 Task: Search one way flight ticket for 2 adults, 2 infants in seat and 1 infant on lap in first from Mcallen: Mcallen Miller International Airport to Gillette: Gillette Campbell County Airport on 5-1-2023. Choice of flights is American. Number of bags: 1 checked bag. Price is upto 109000. Outbound departure time preference is 21:15.
Action: Mouse moved to (212, 435)
Screenshot: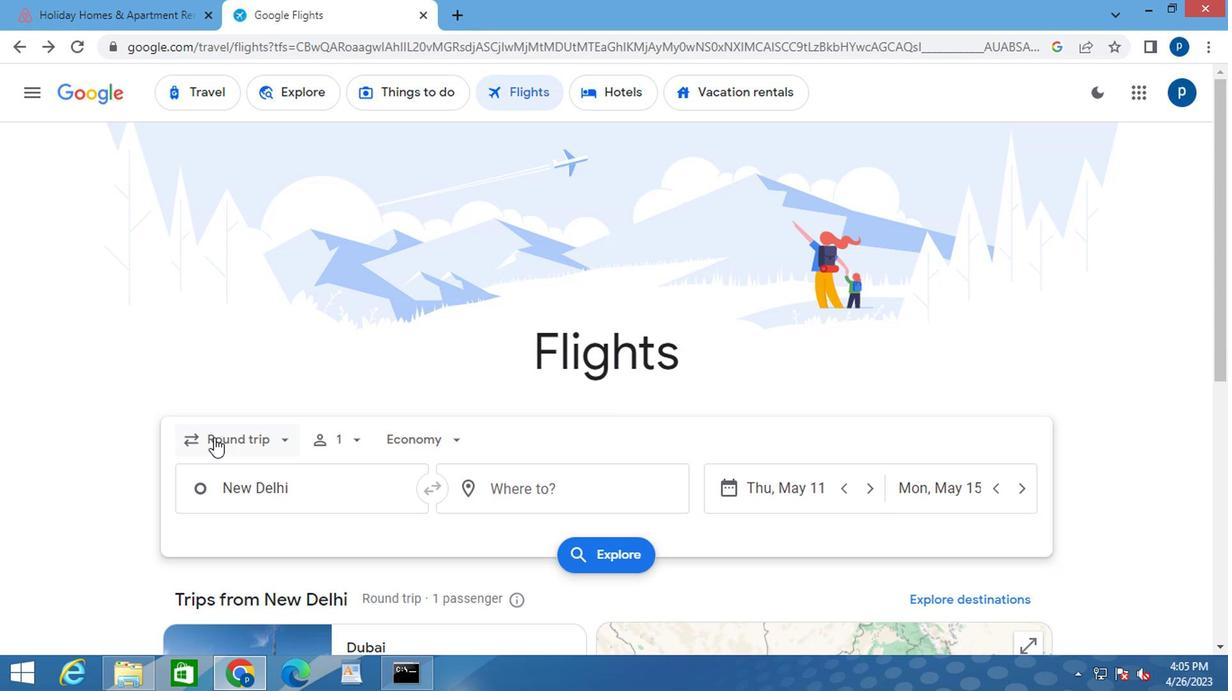 
Action: Mouse pressed left at (212, 435)
Screenshot: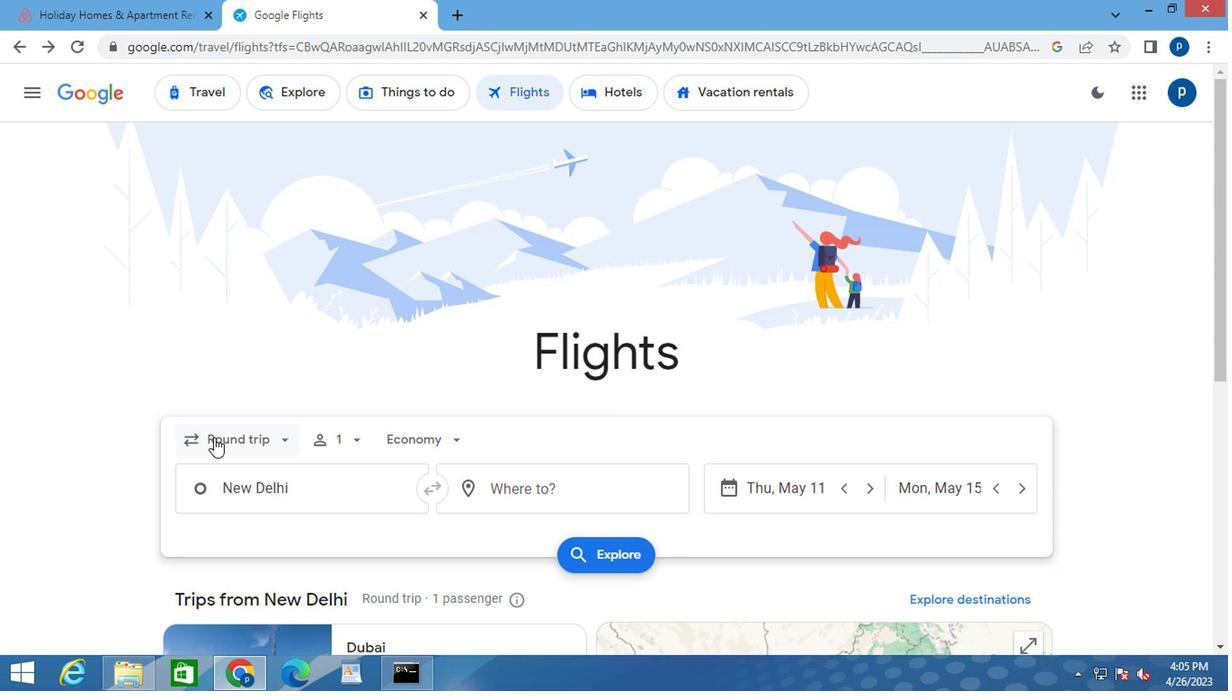 
Action: Mouse moved to (261, 518)
Screenshot: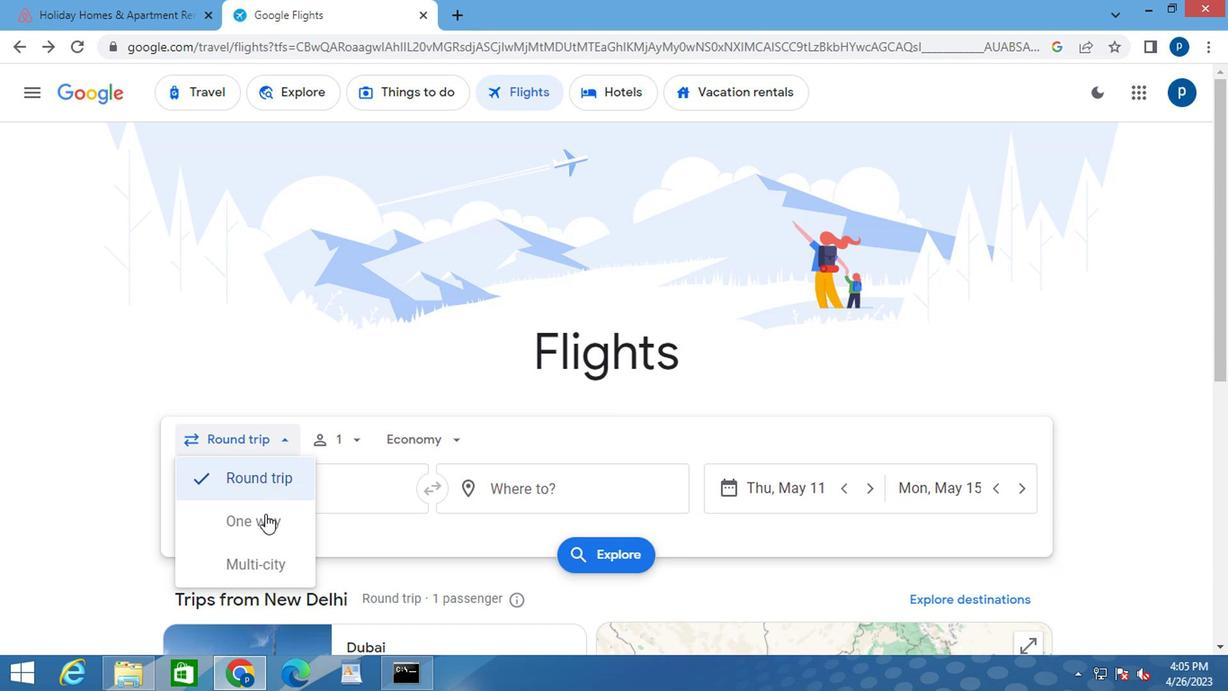
Action: Mouse pressed left at (261, 518)
Screenshot: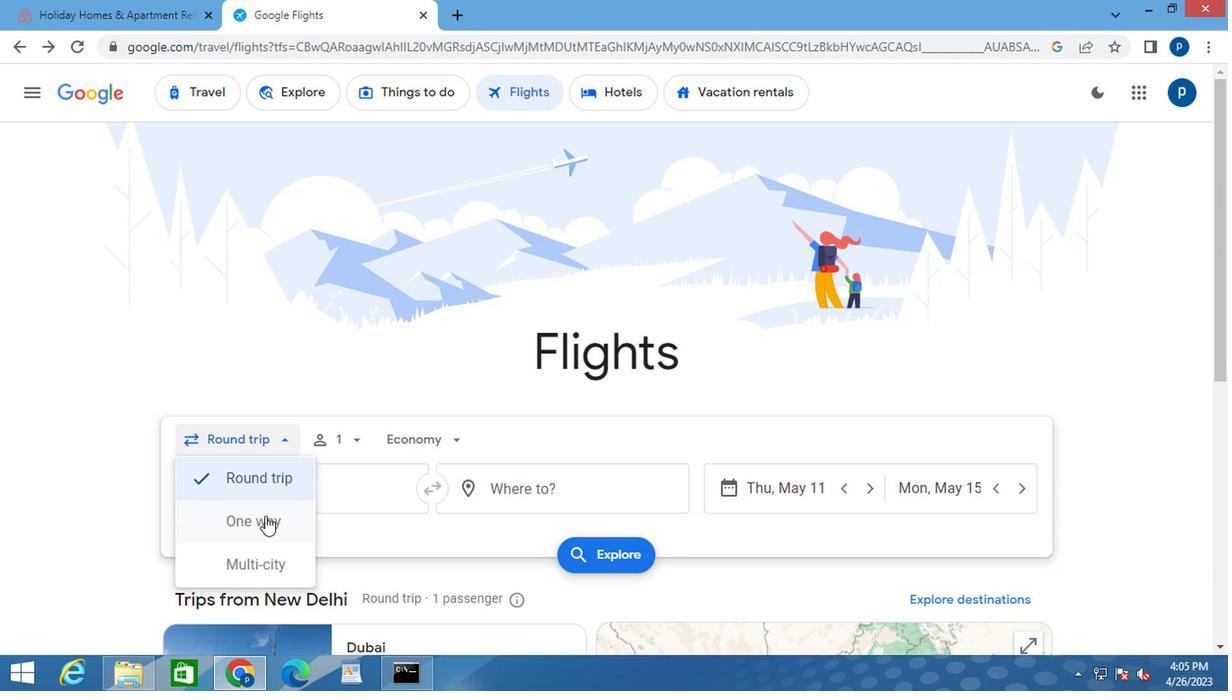 
Action: Mouse moved to (349, 398)
Screenshot: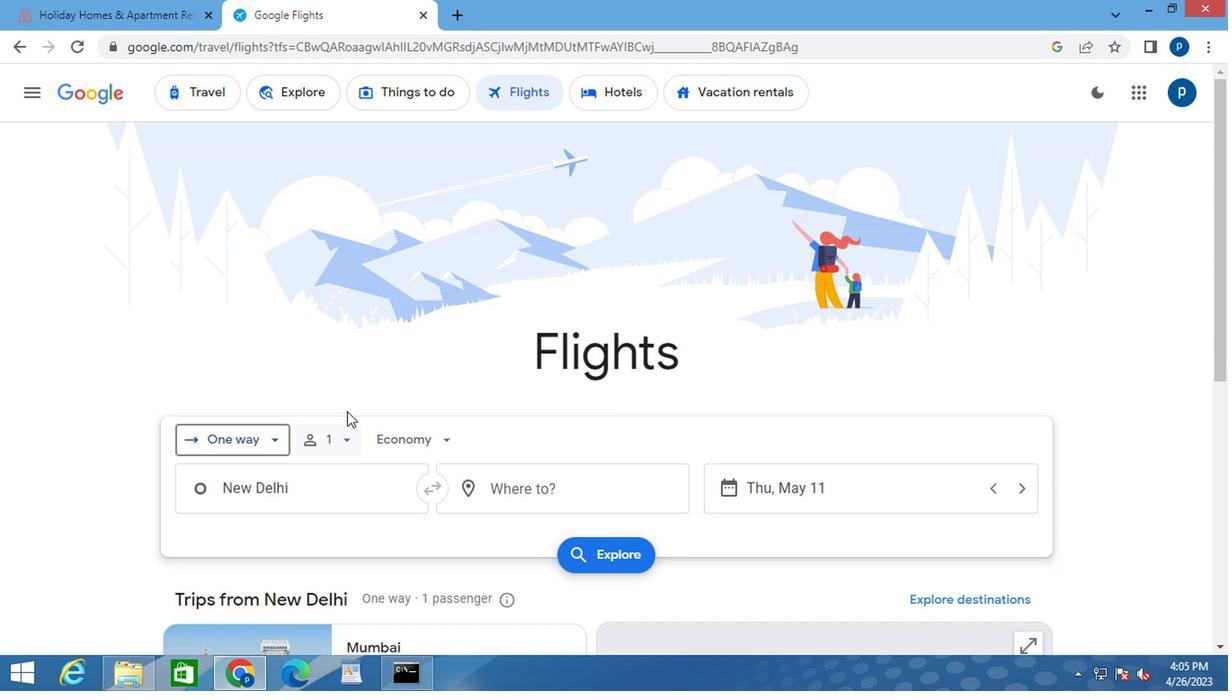 
Action: Mouse scrolled (349, 397) with delta (0, 0)
Screenshot: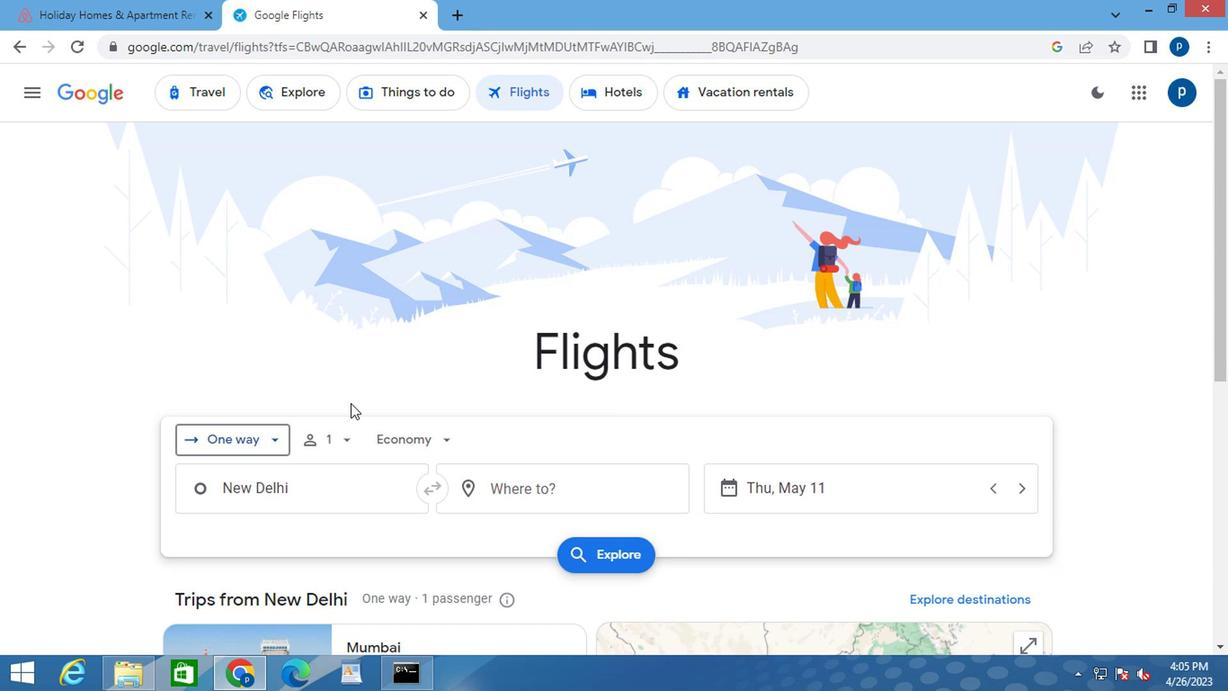 
Action: Mouse moved to (350, 398)
Screenshot: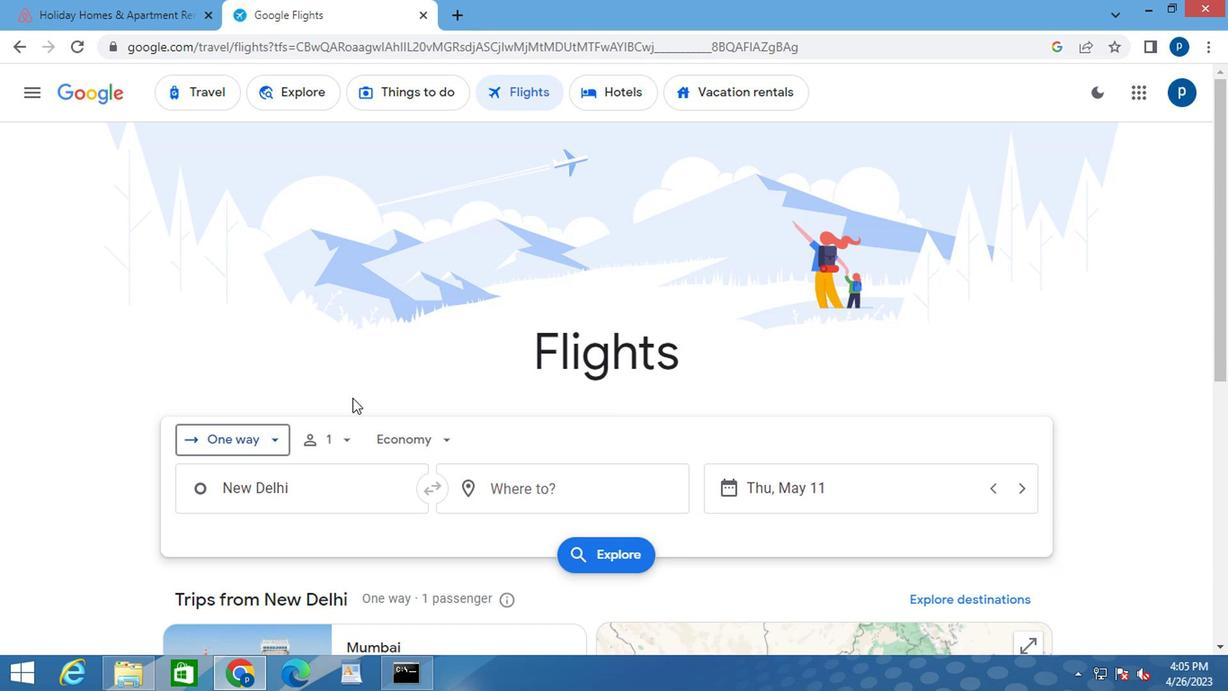 
Action: Mouse scrolled (350, 397) with delta (0, 0)
Screenshot: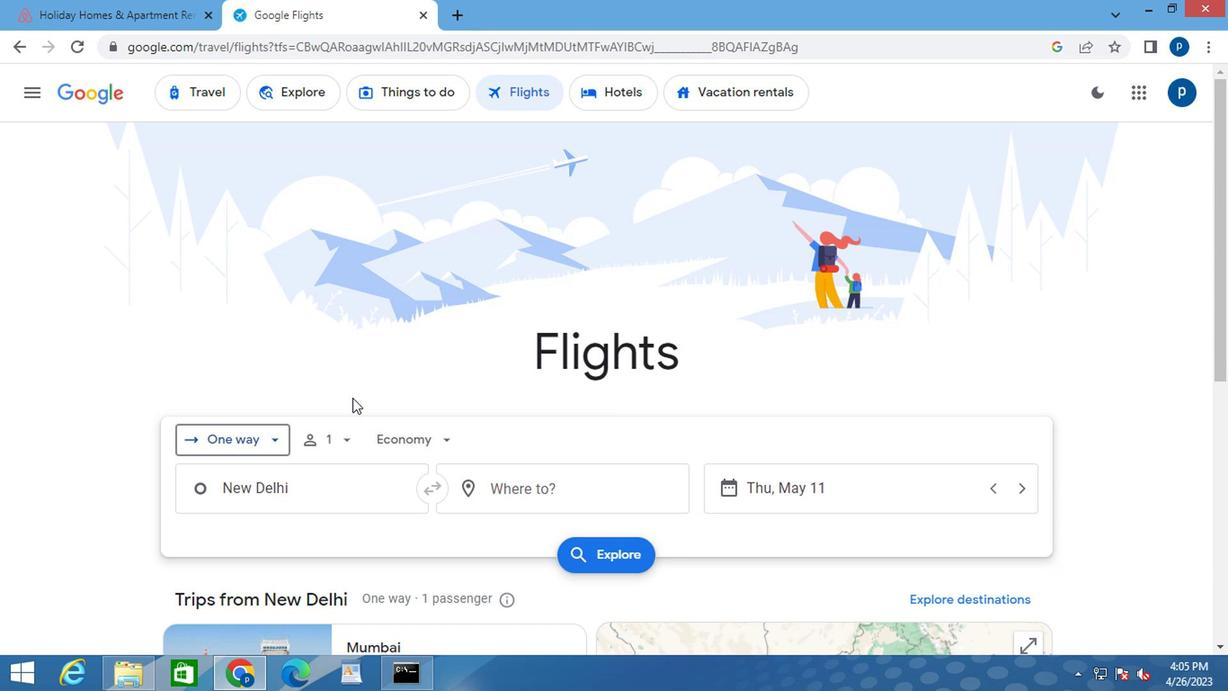 
Action: Mouse moved to (334, 264)
Screenshot: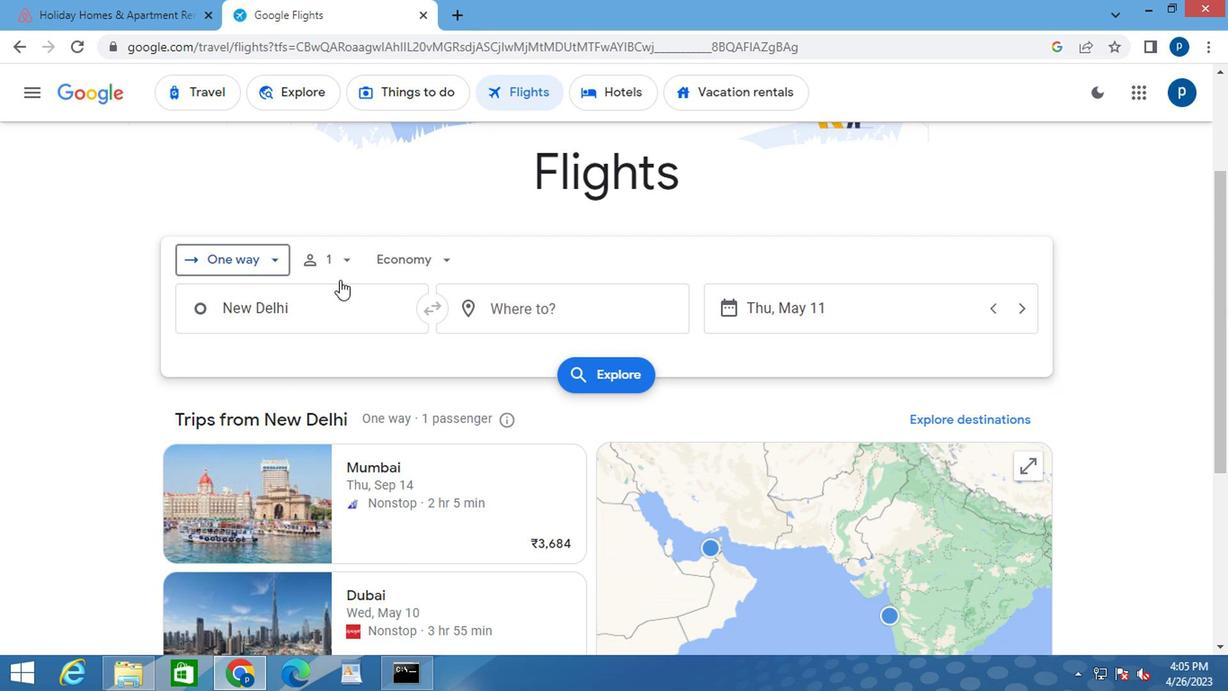 
Action: Mouse pressed left at (334, 264)
Screenshot: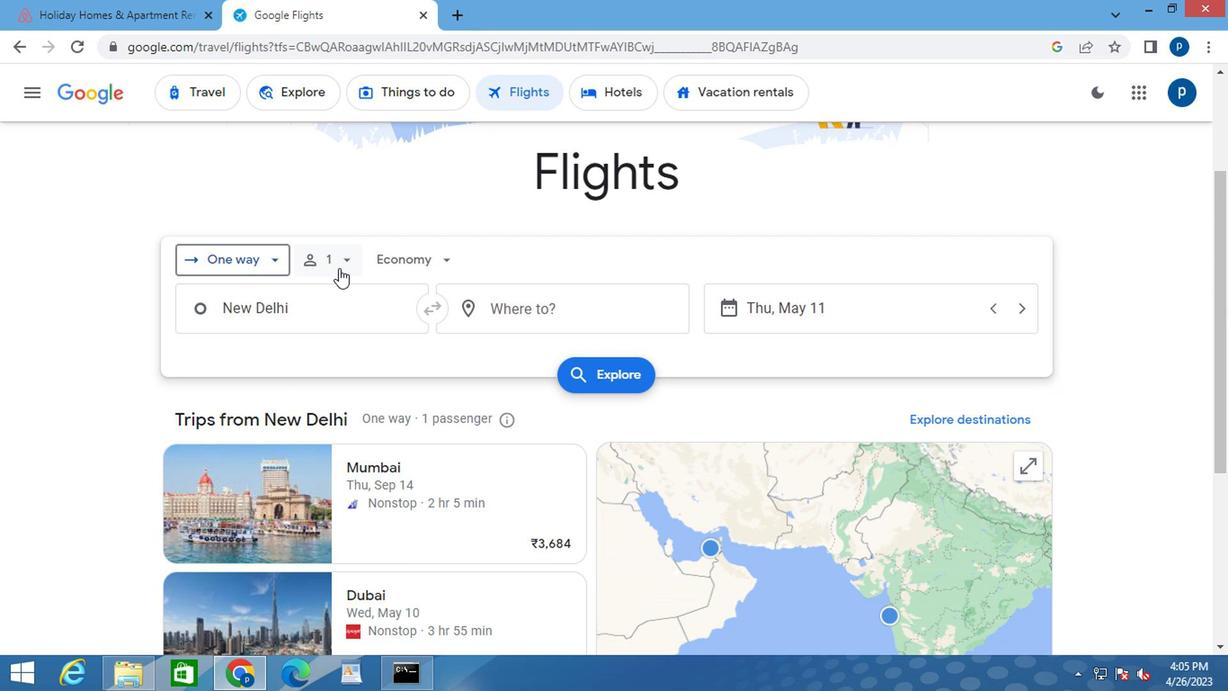 
Action: Mouse moved to (470, 312)
Screenshot: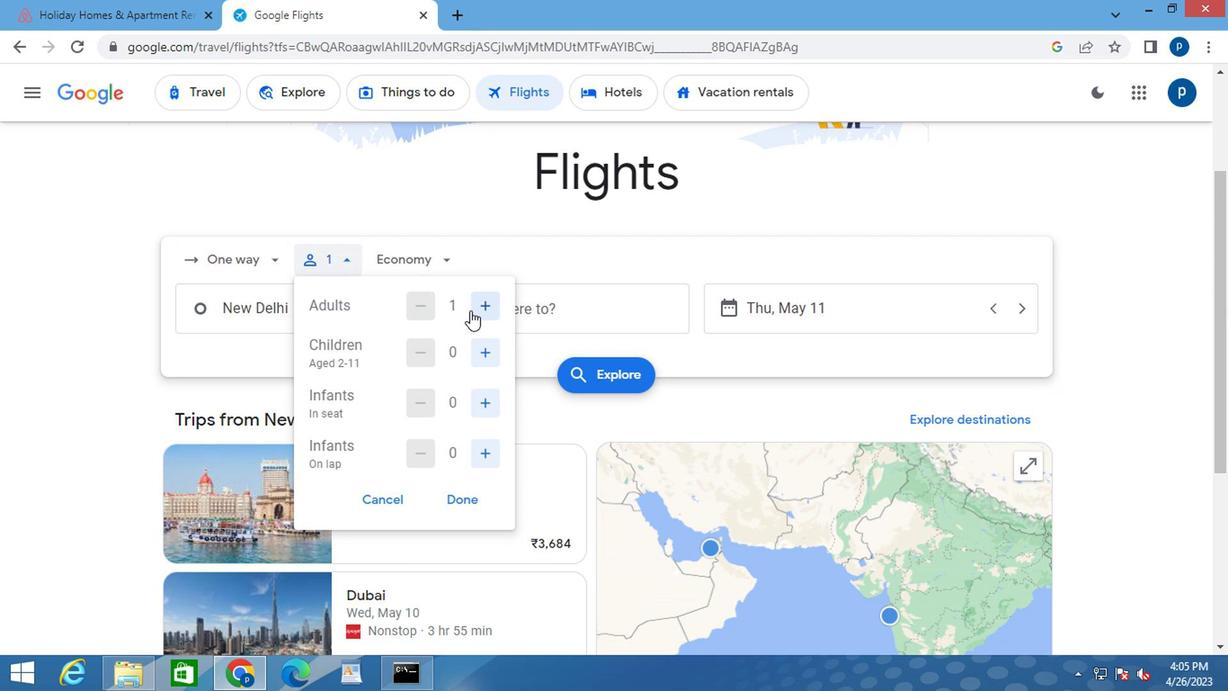 
Action: Mouse pressed left at (470, 312)
Screenshot: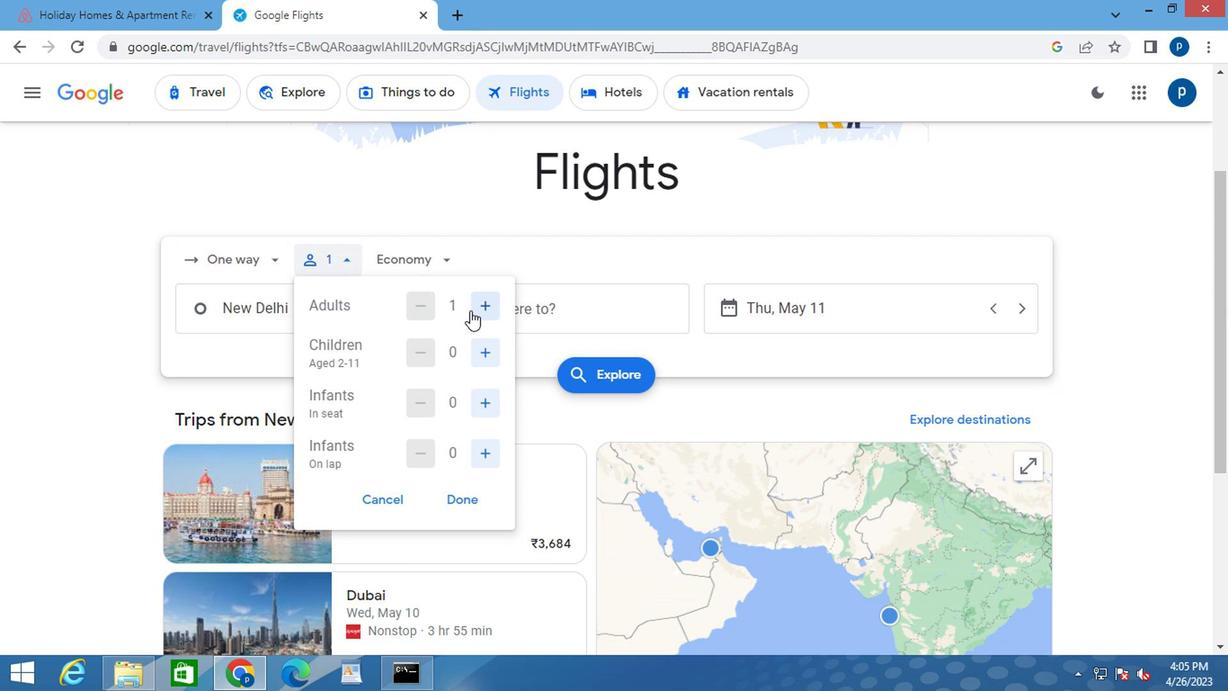 
Action: Mouse moved to (477, 403)
Screenshot: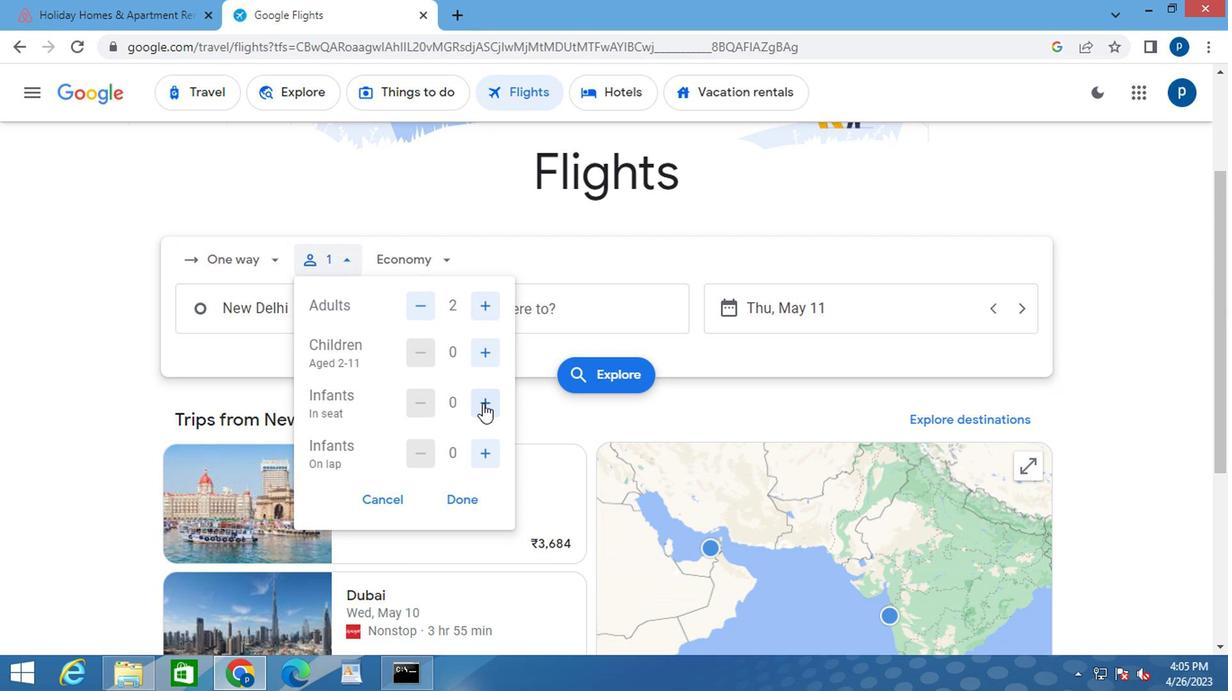 
Action: Mouse pressed left at (477, 403)
Screenshot: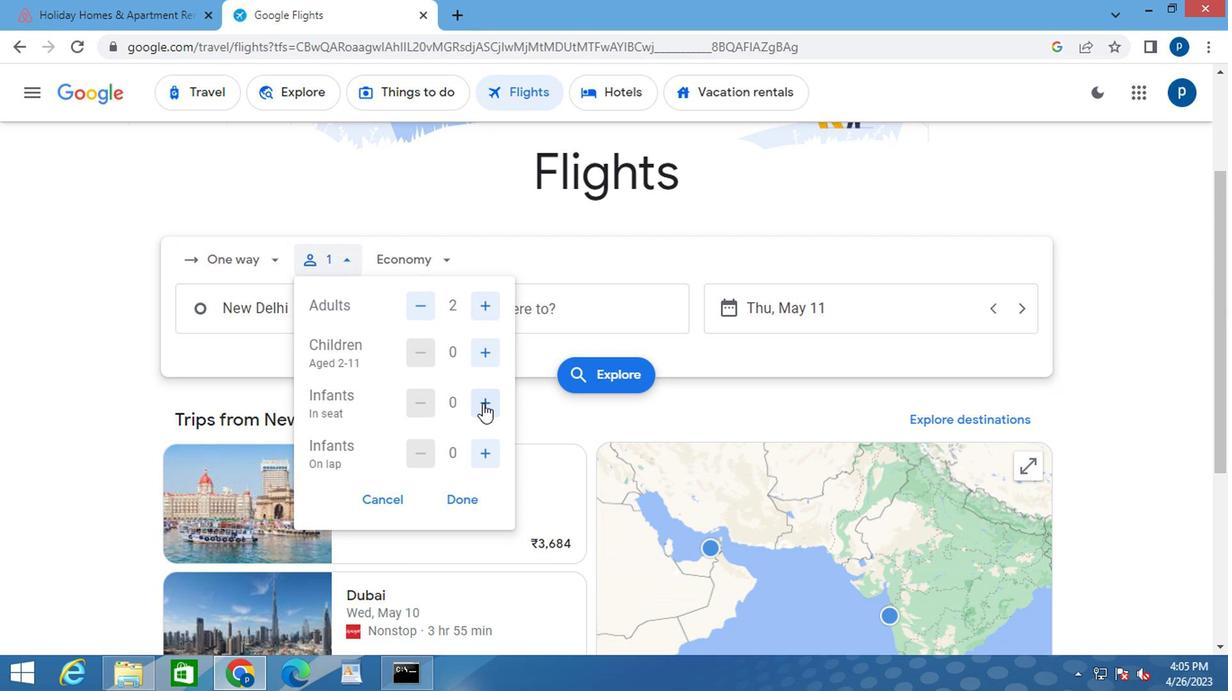 
Action: Mouse pressed left at (477, 403)
Screenshot: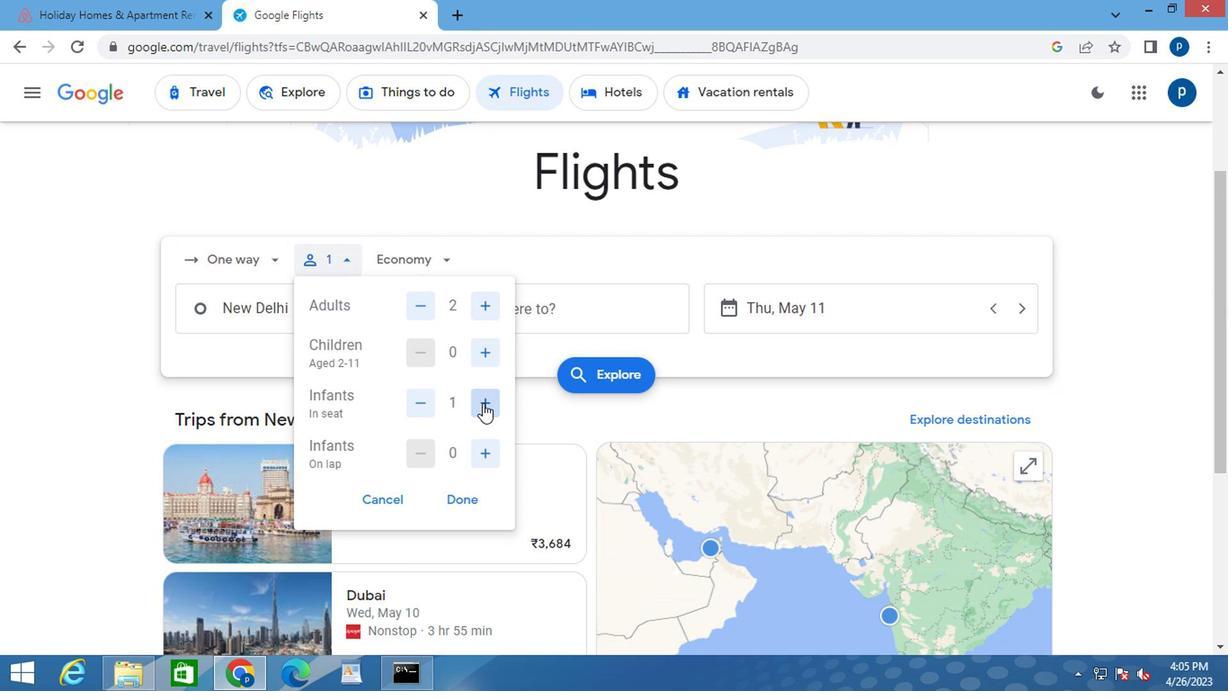 
Action: Mouse moved to (476, 451)
Screenshot: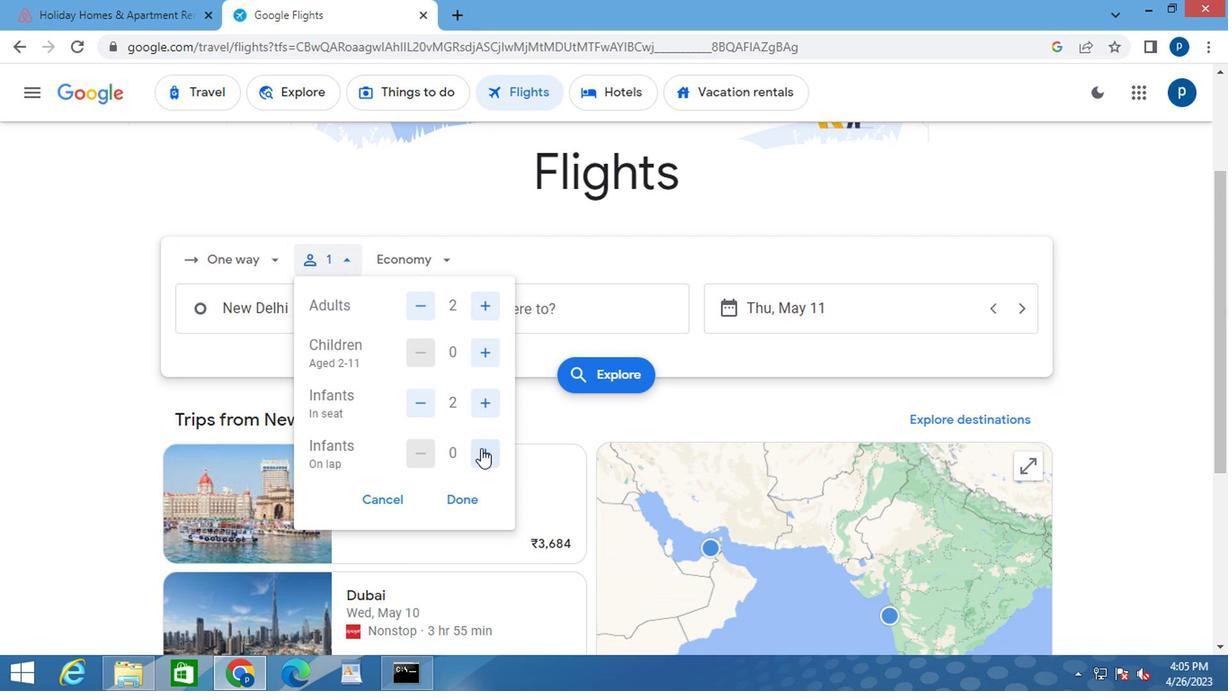 
Action: Mouse pressed left at (476, 451)
Screenshot: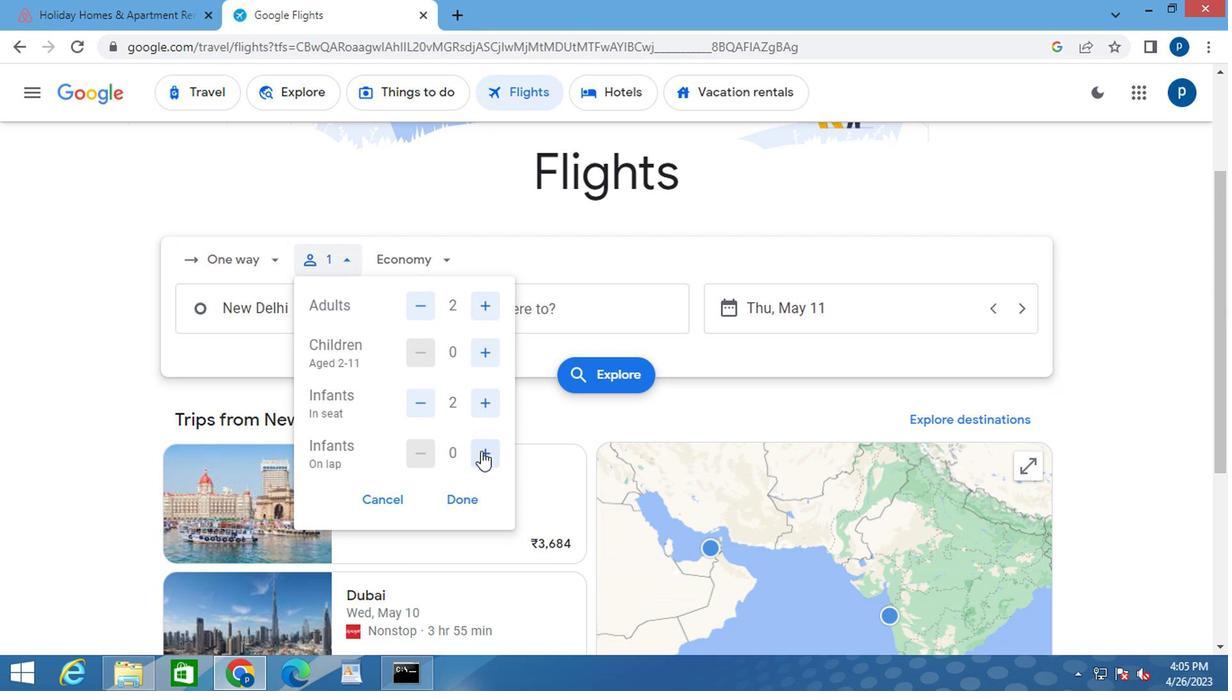 
Action: Mouse moved to (456, 499)
Screenshot: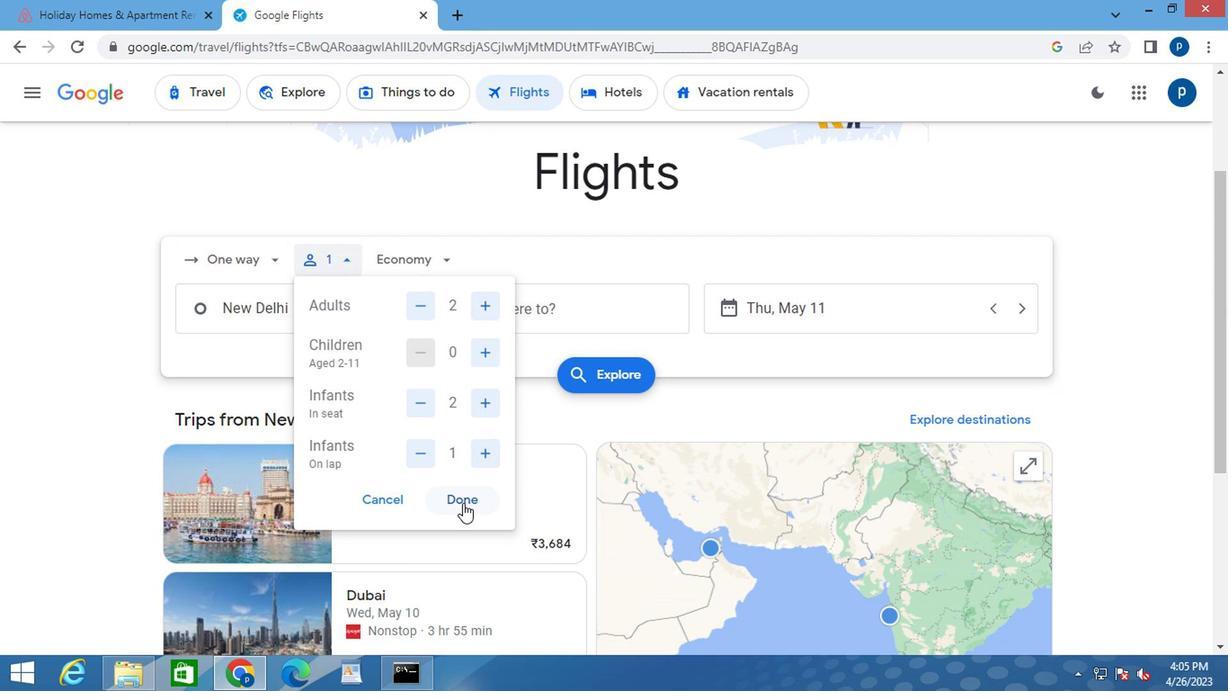 
Action: Mouse pressed left at (456, 499)
Screenshot: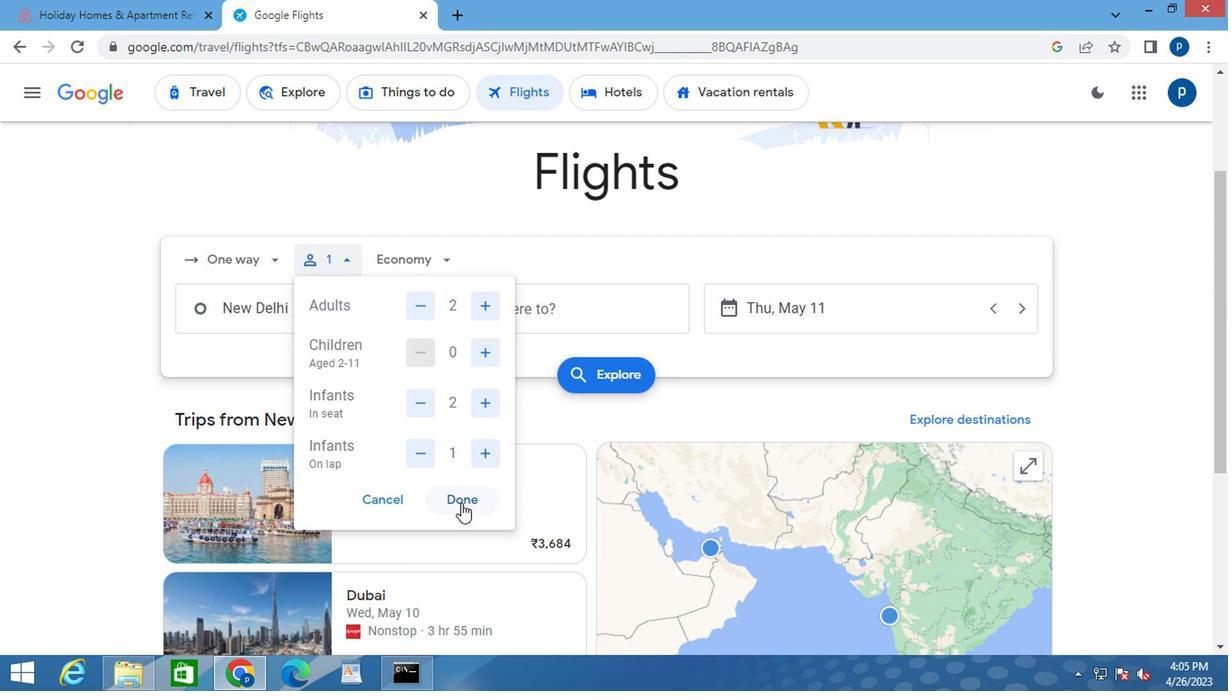 
Action: Mouse moved to (428, 254)
Screenshot: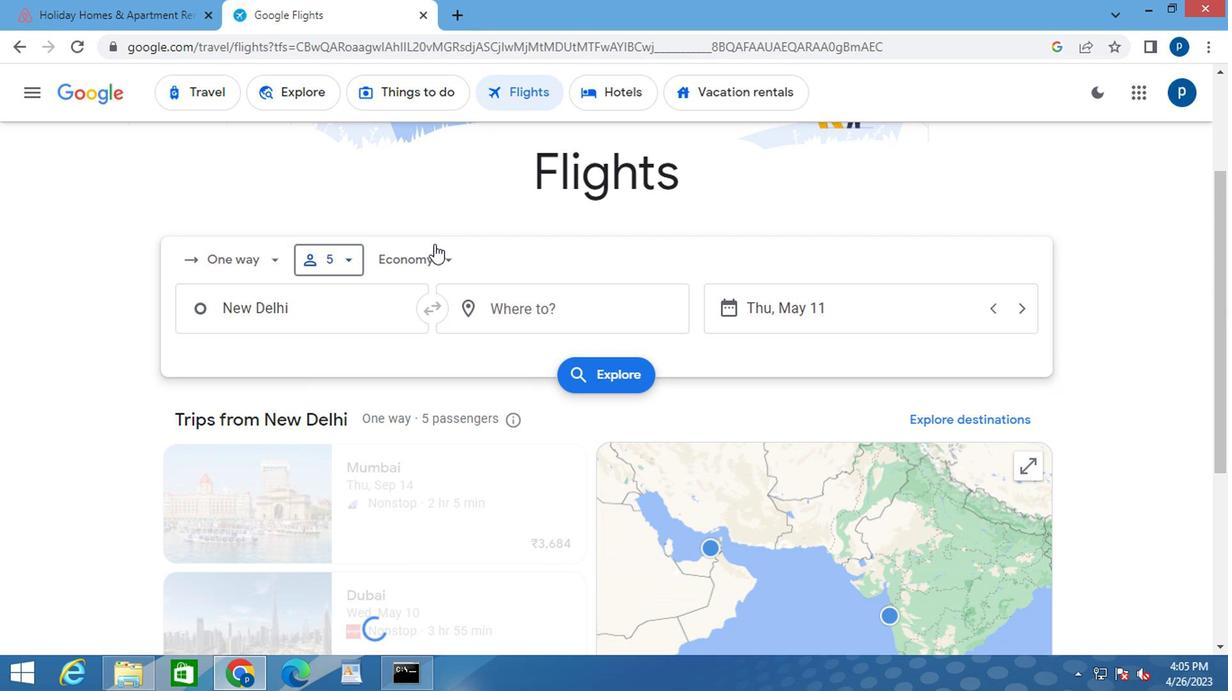 
Action: Mouse pressed left at (428, 254)
Screenshot: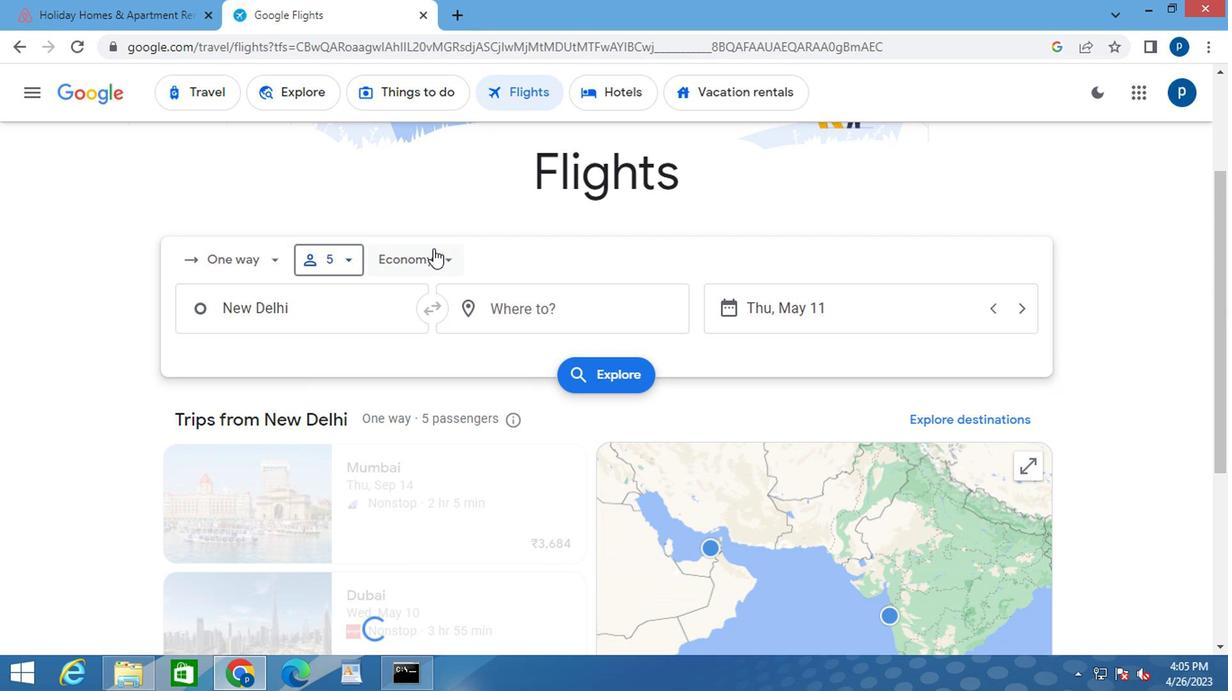 
Action: Mouse moved to (426, 417)
Screenshot: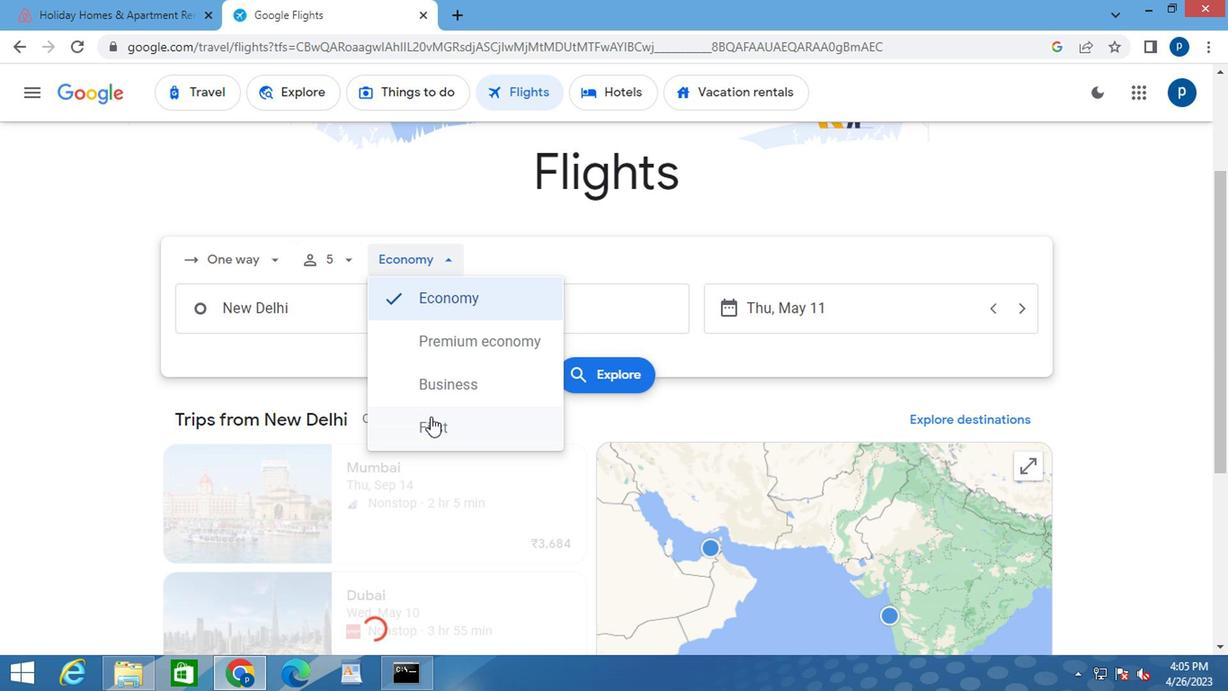 
Action: Mouse pressed left at (426, 417)
Screenshot: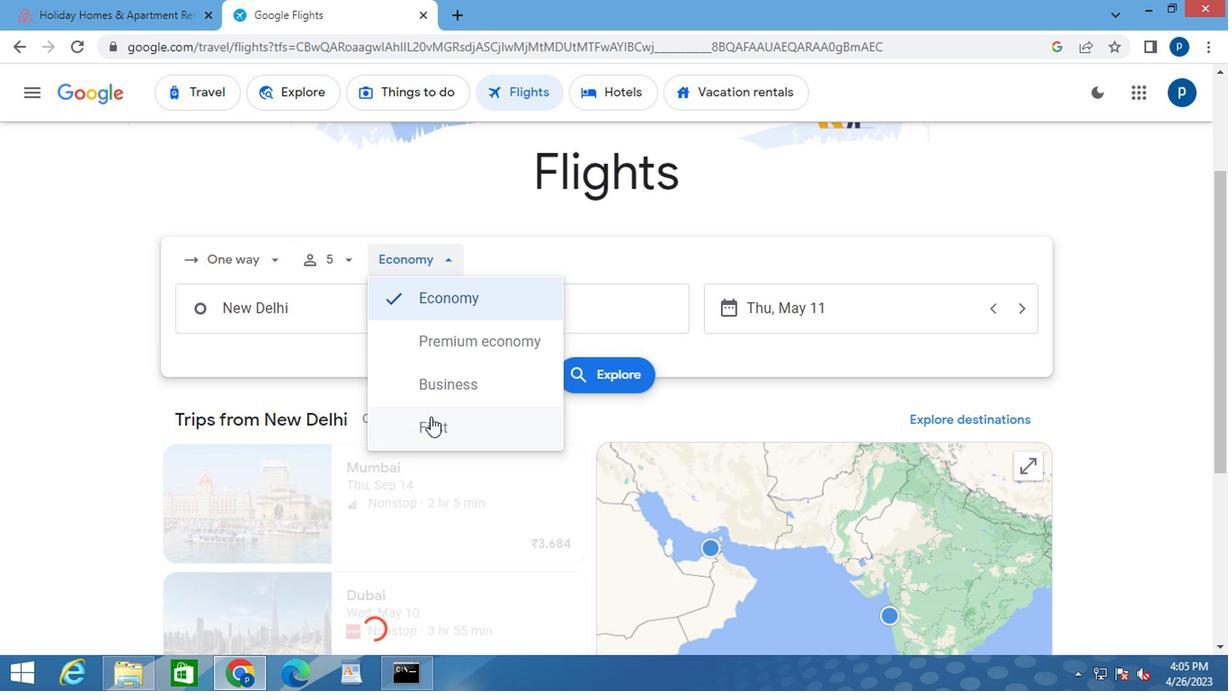 
Action: Mouse moved to (260, 301)
Screenshot: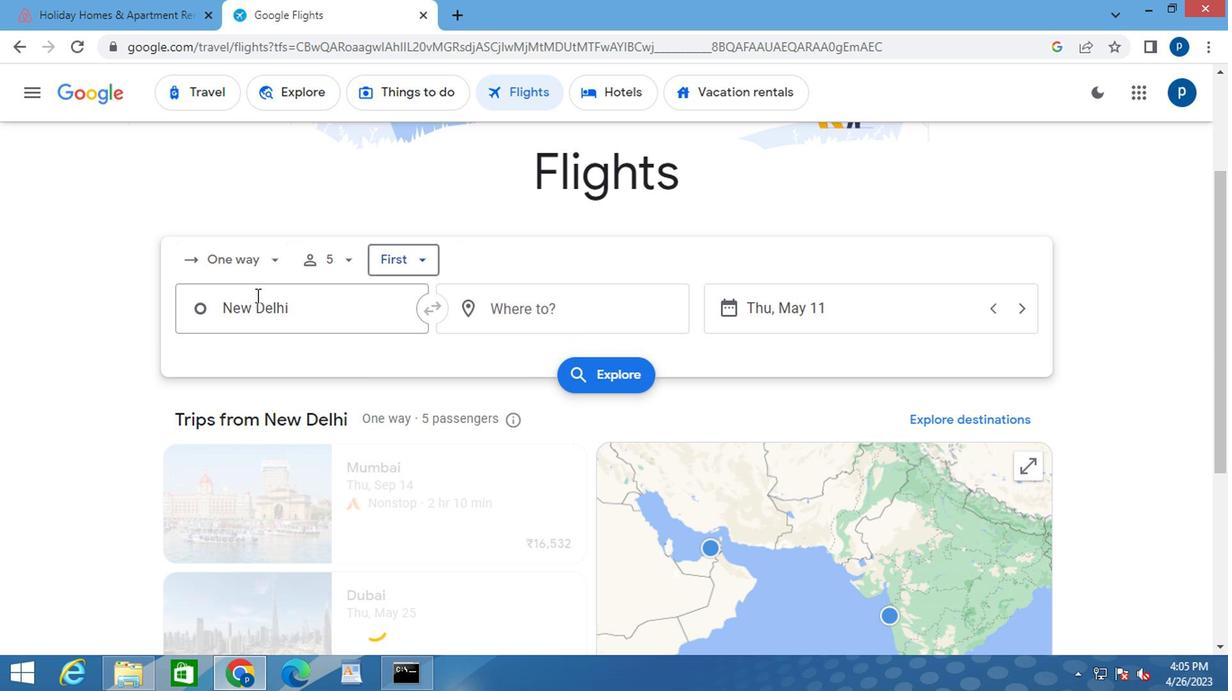 
Action: Mouse pressed left at (260, 301)
Screenshot: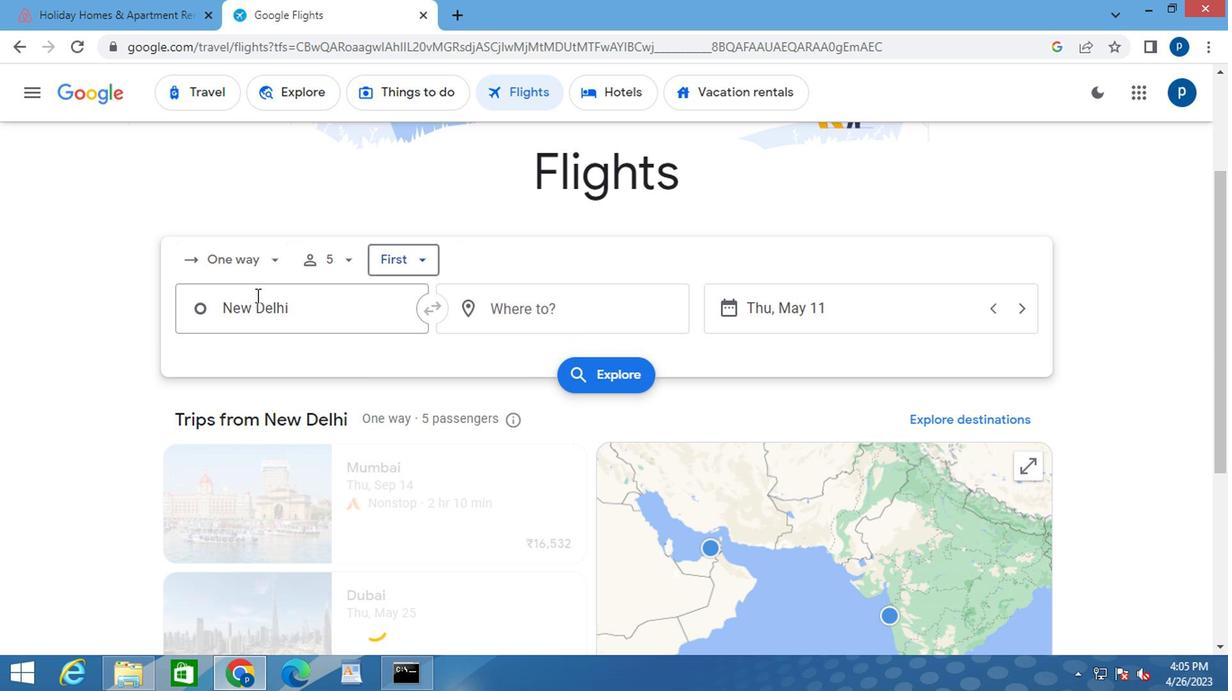 
Action: Mouse moved to (264, 303)
Screenshot: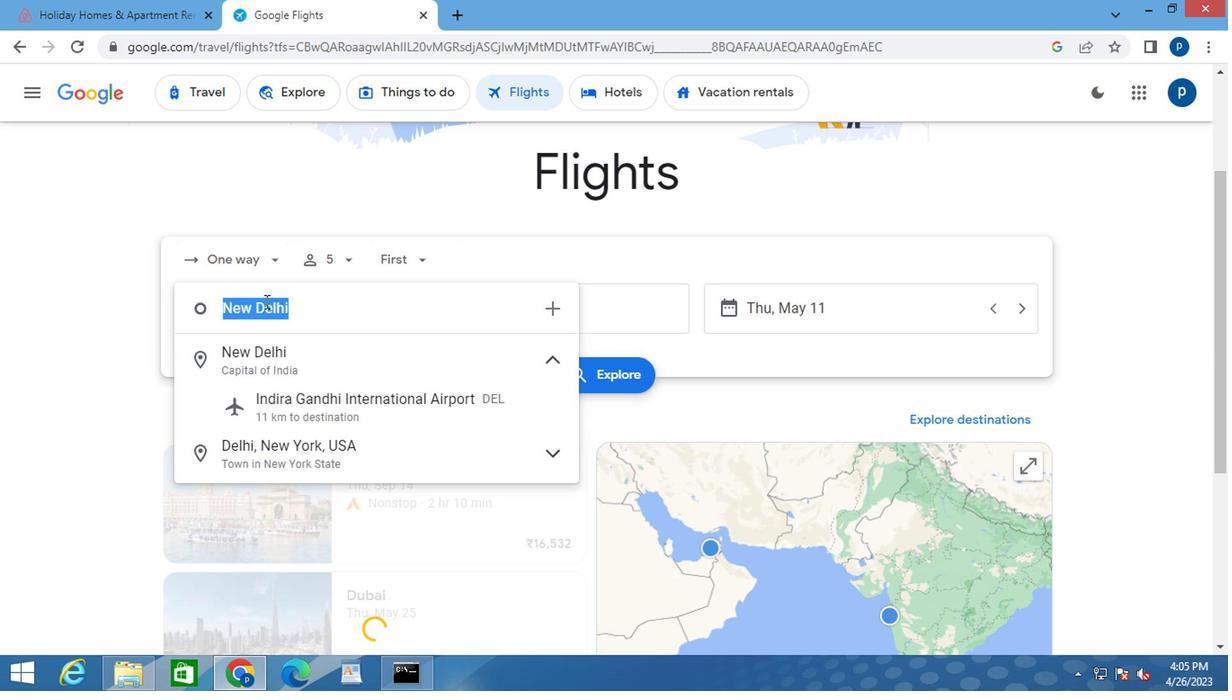 
Action: Key pressed <Key.delete>m<Key.caps_lock>callen
Screenshot: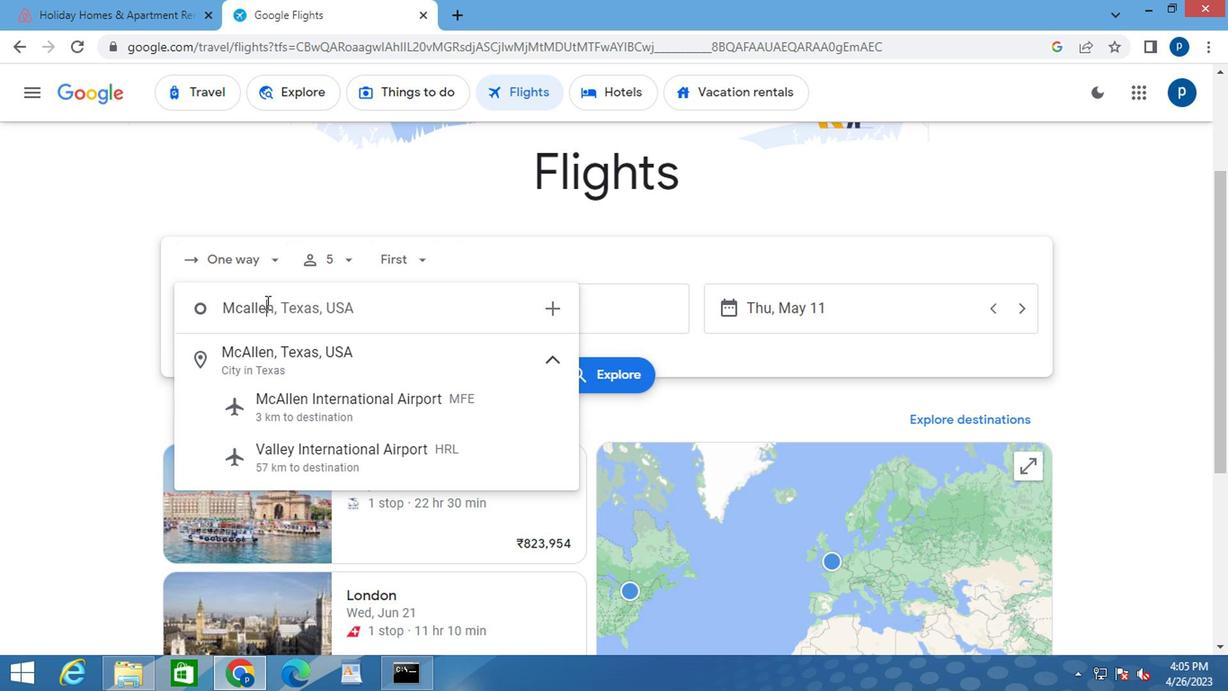 
Action: Mouse moved to (276, 404)
Screenshot: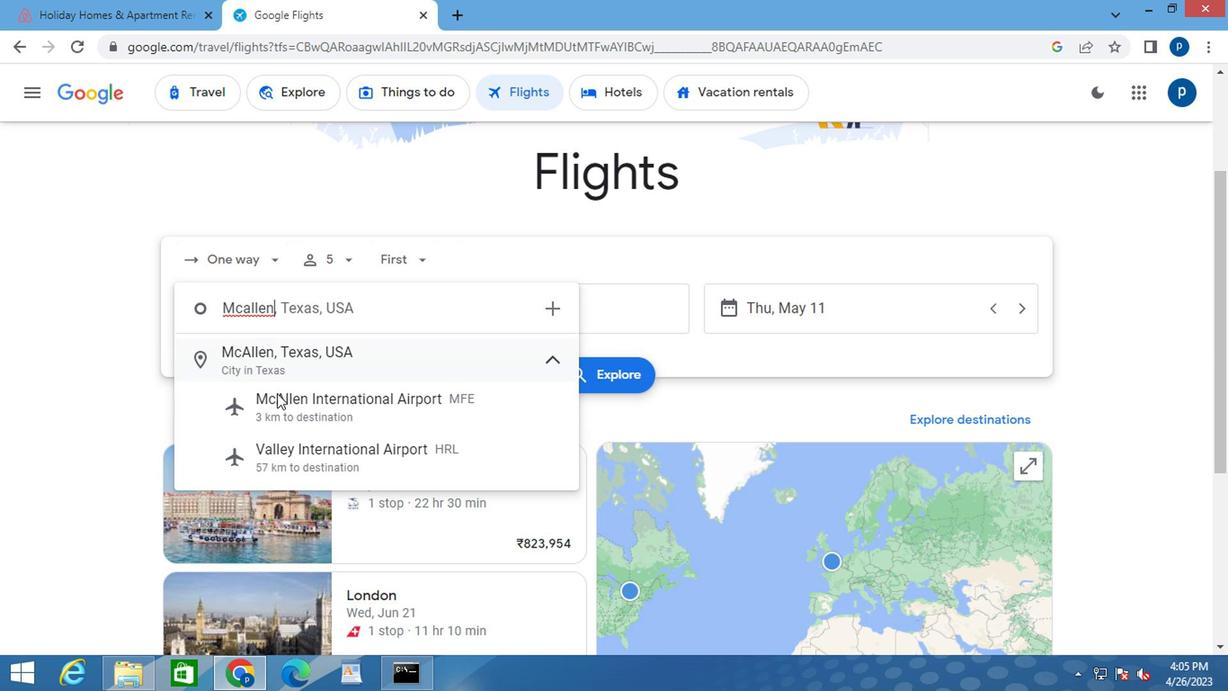 
Action: Mouse pressed left at (276, 404)
Screenshot: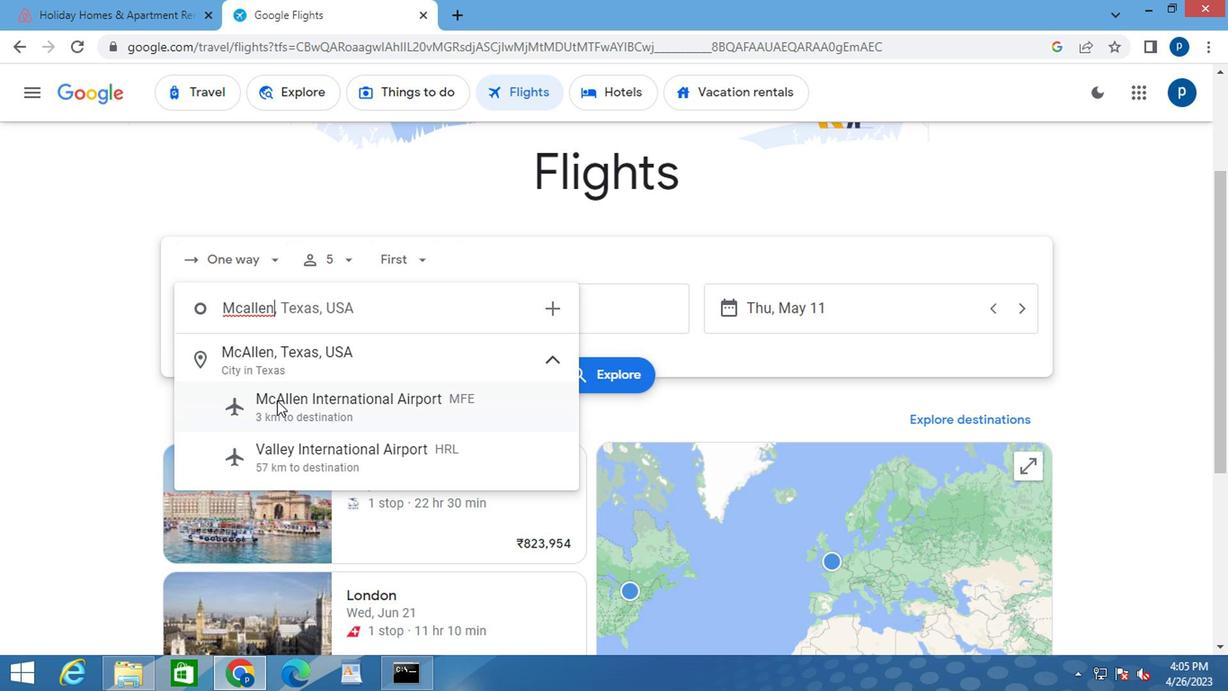 
Action: Mouse moved to (483, 320)
Screenshot: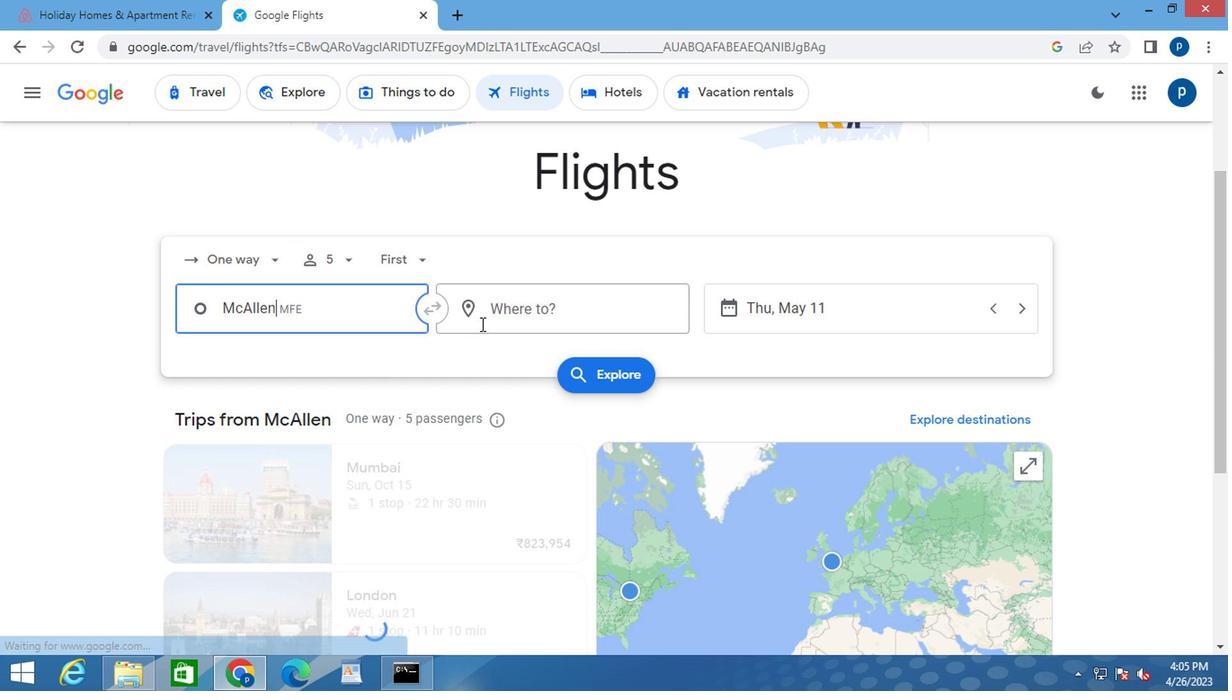 
Action: Mouse pressed left at (483, 320)
Screenshot: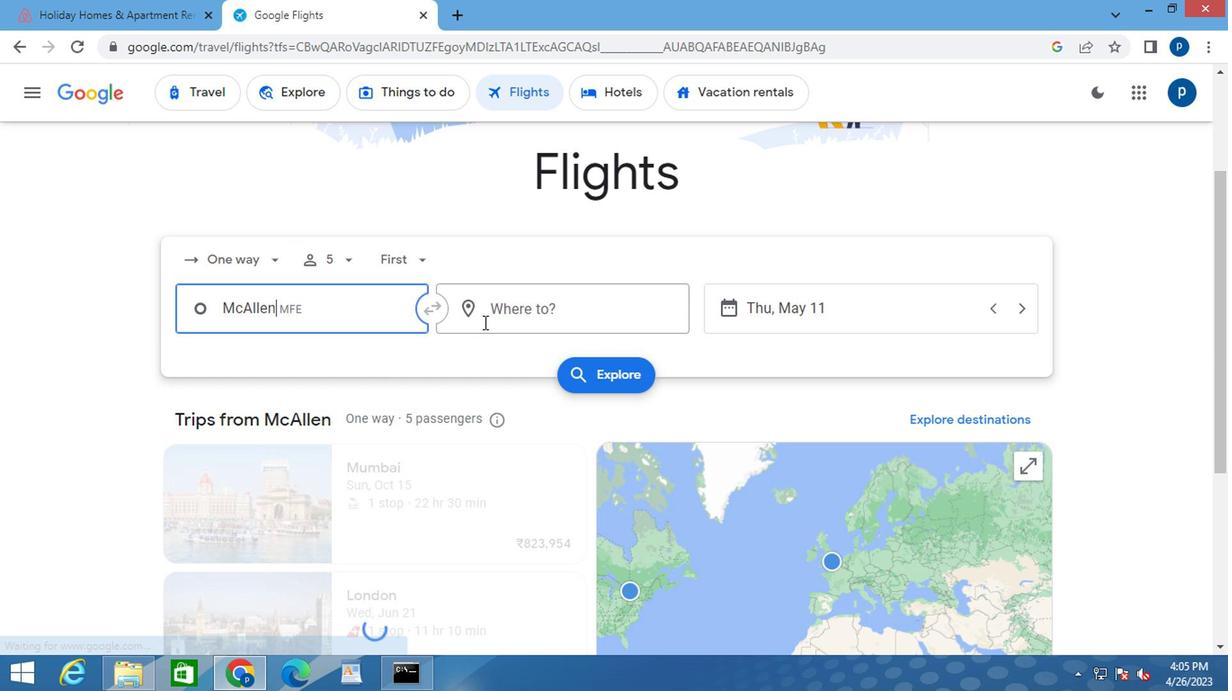 
Action: Key pressed <Key.caps_lock>g<Key.caps_lock>illee<Key.backspace>
Screenshot: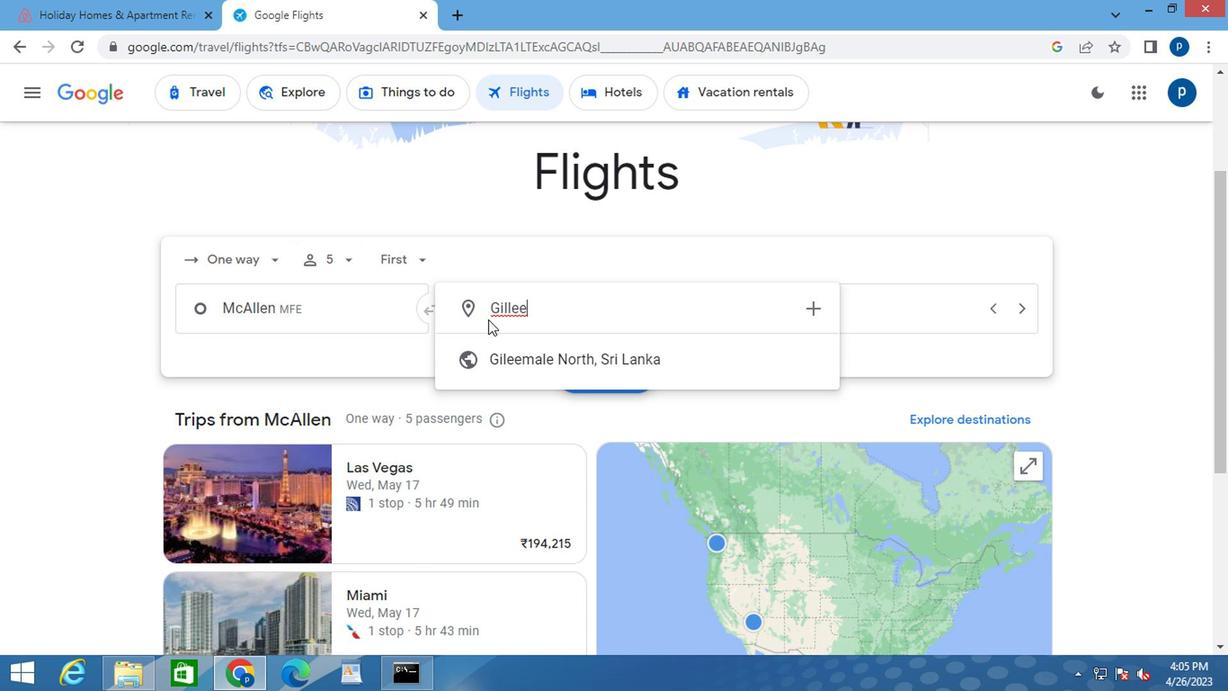 
Action: Mouse moved to (529, 358)
Screenshot: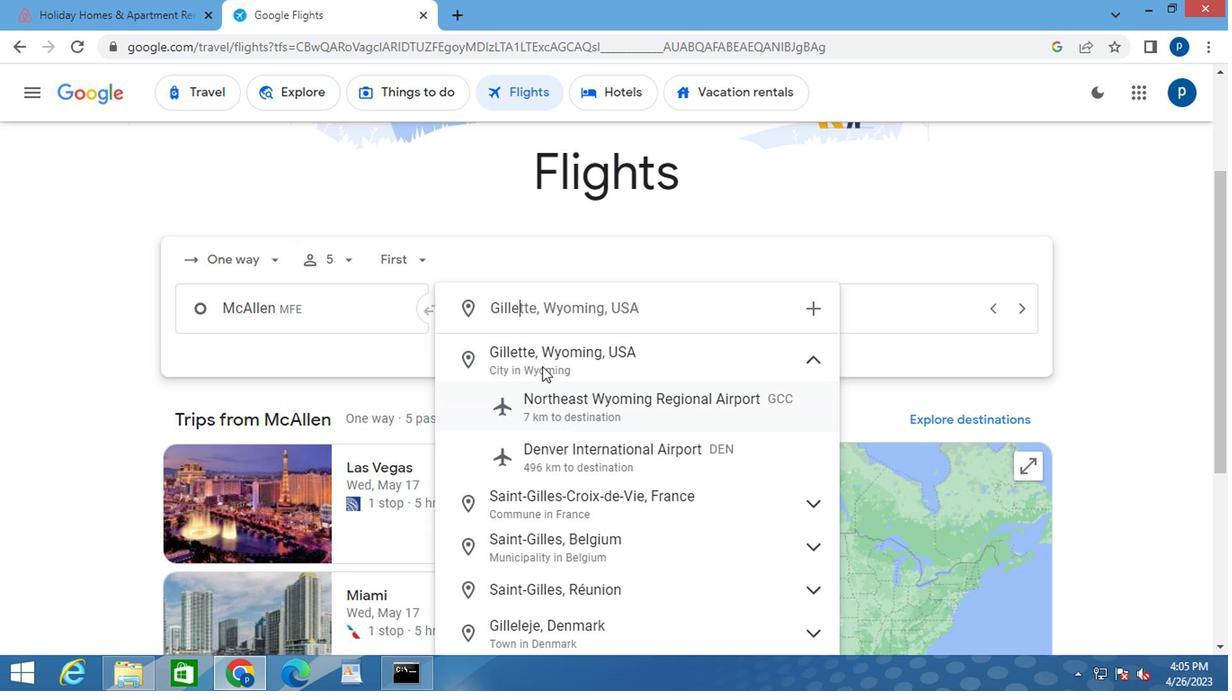 
Action: Mouse pressed left at (529, 358)
Screenshot: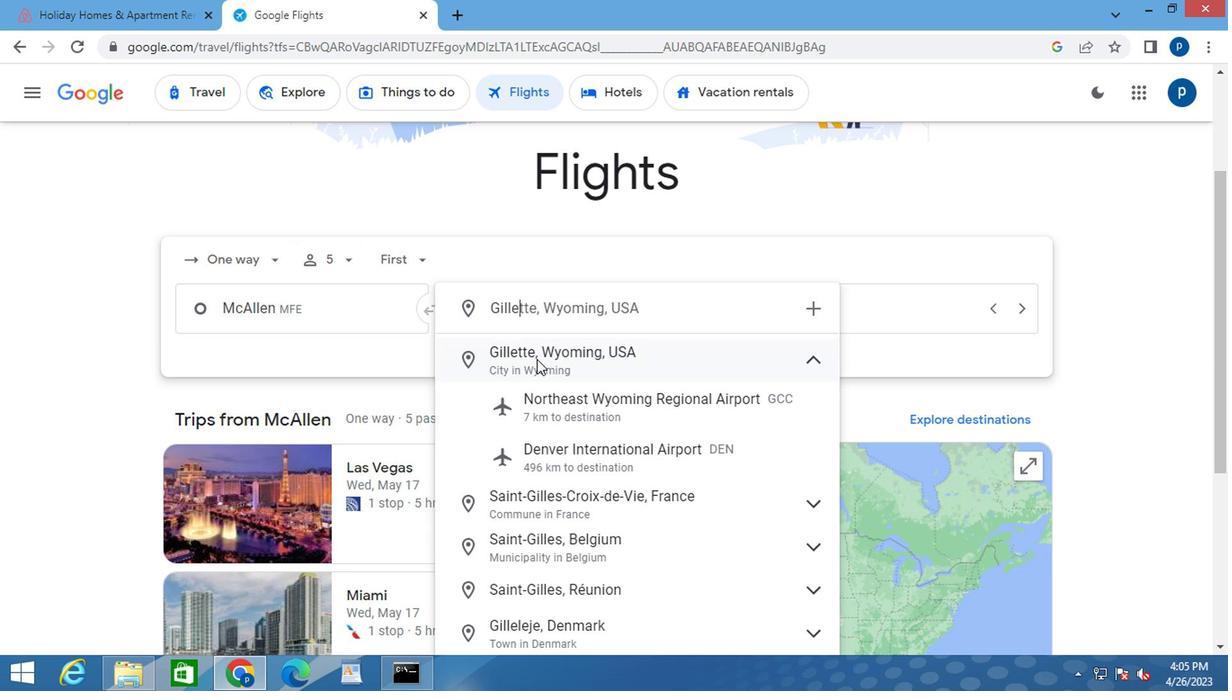 
Action: Mouse moved to (716, 312)
Screenshot: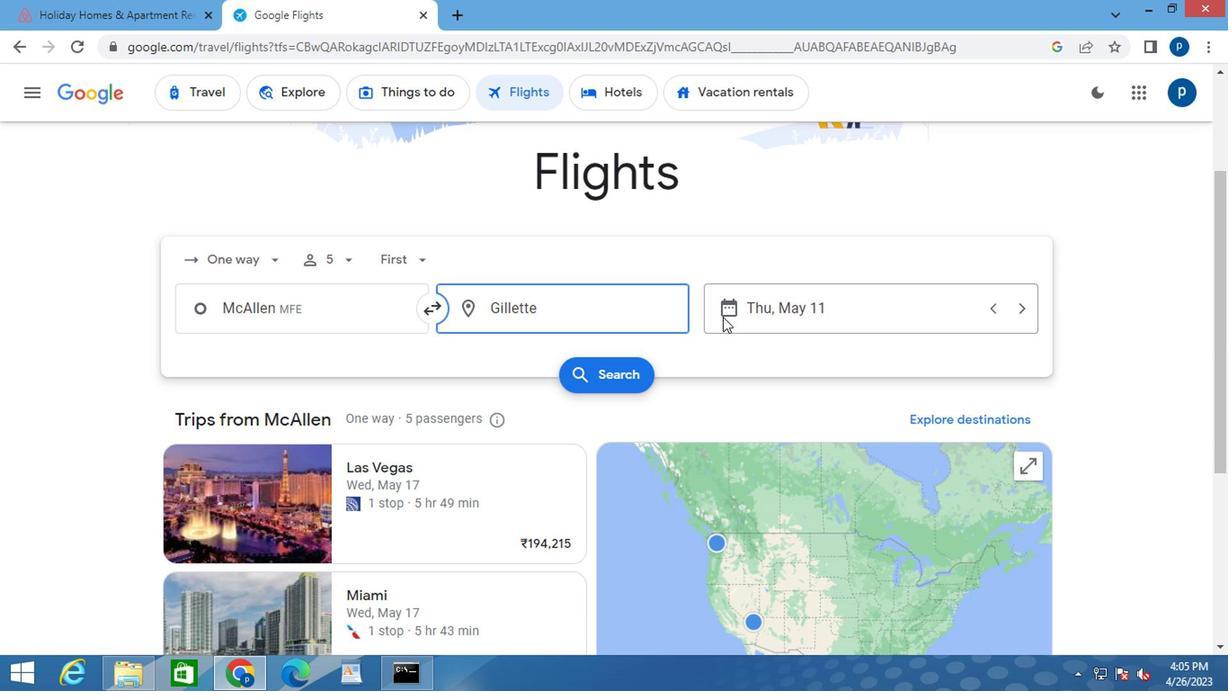 
Action: Mouse pressed left at (716, 312)
Screenshot: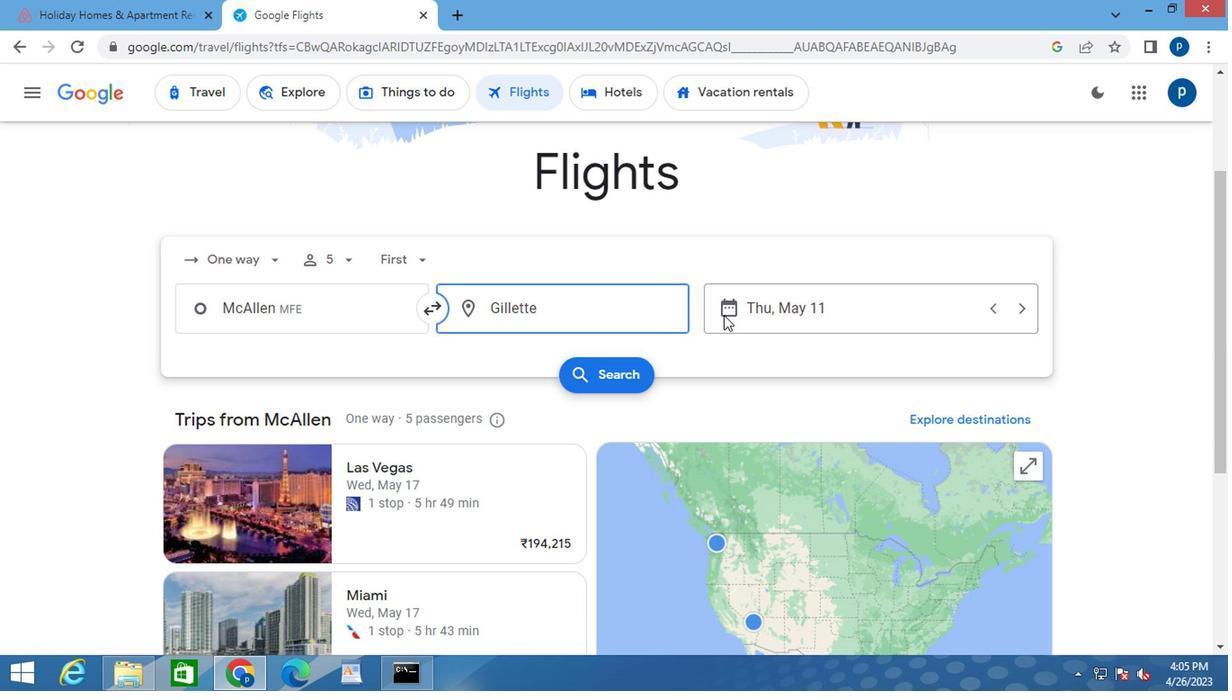 
Action: Mouse moved to (783, 308)
Screenshot: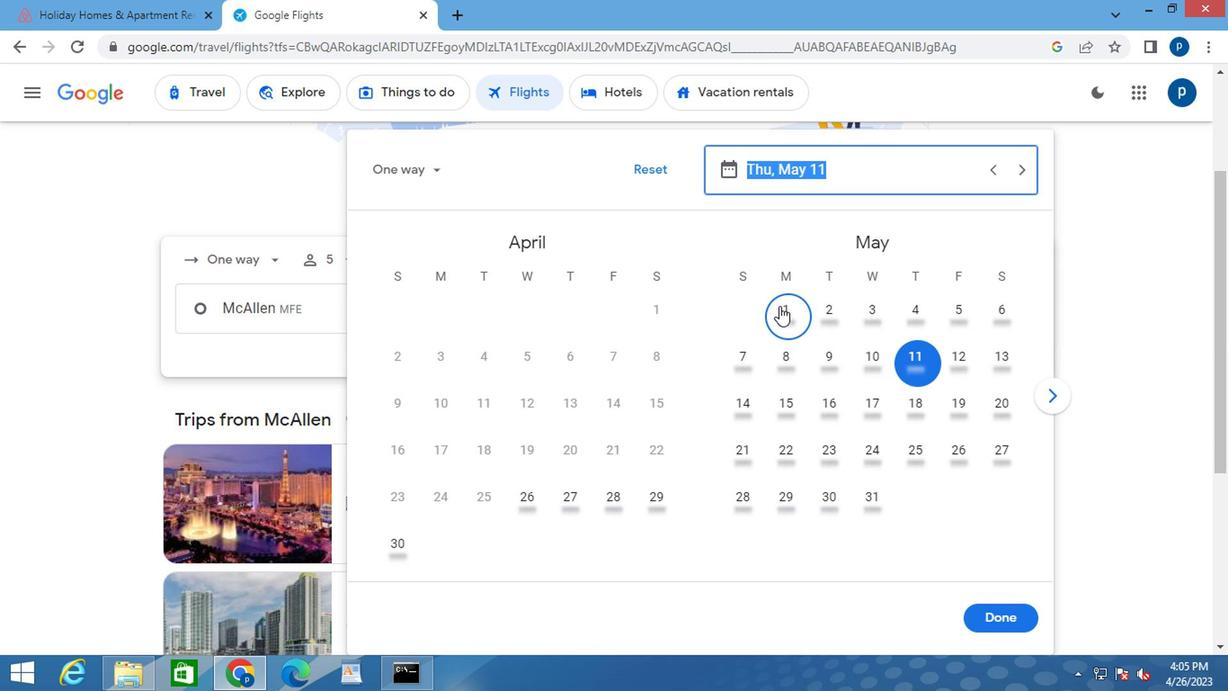 
Action: Mouse pressed left at (783, 308)
Screenshot: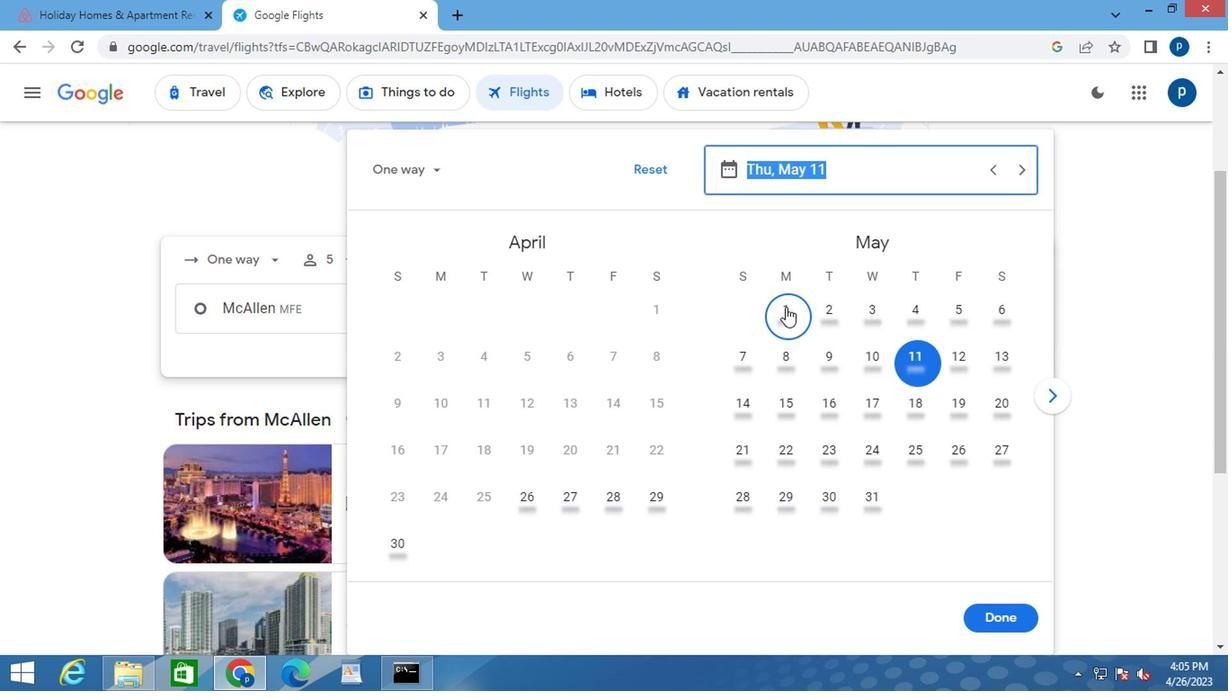 
Action: Mouse moved to (1000, 618)
Screenshot: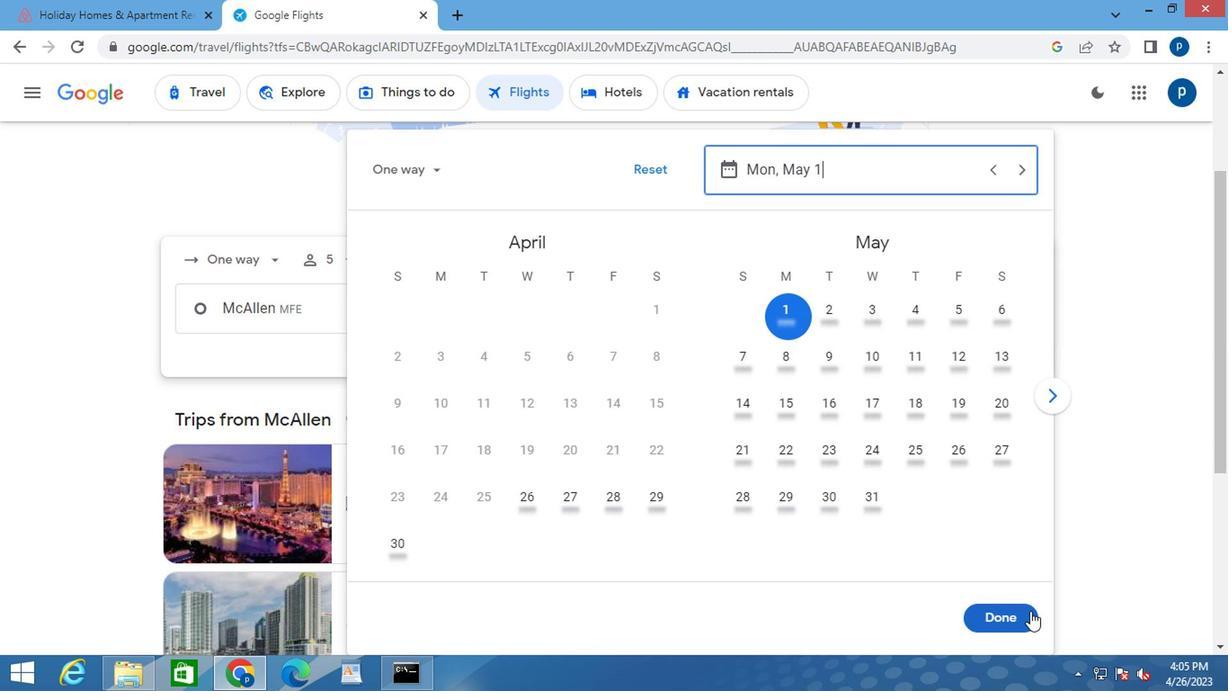 
Action: Mouse pressed left at (1000, 618)
Screenshot: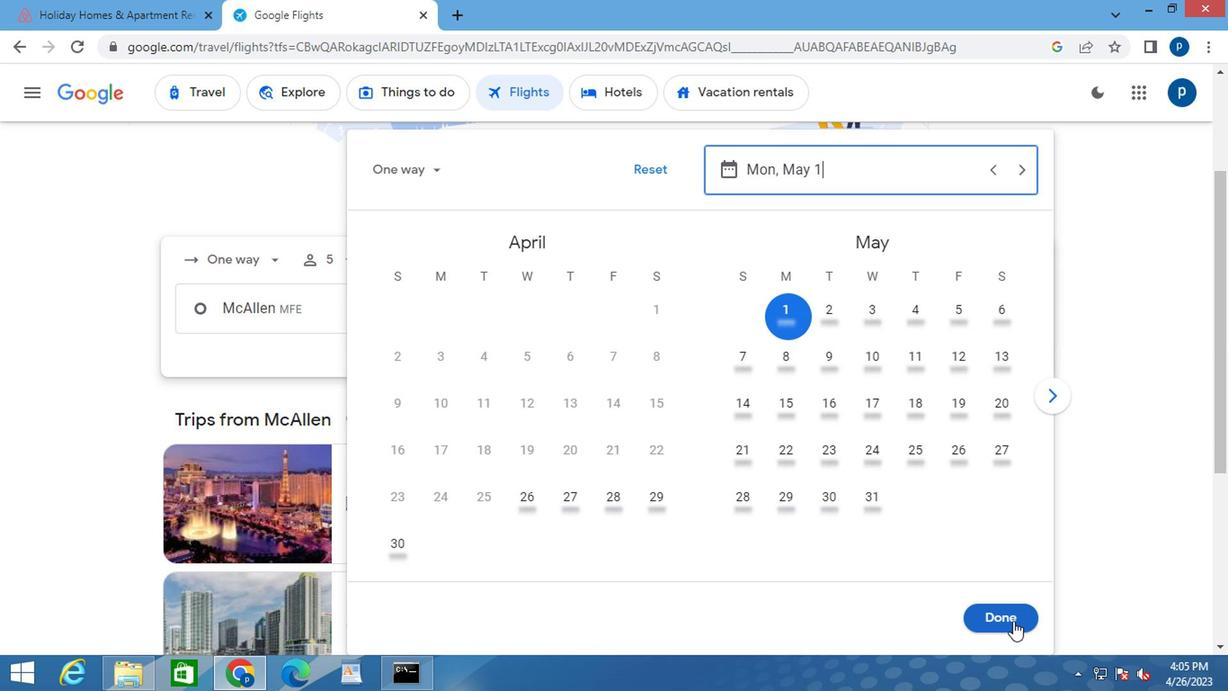 
Action: Mouse moved to (602, 370)
Screenshot: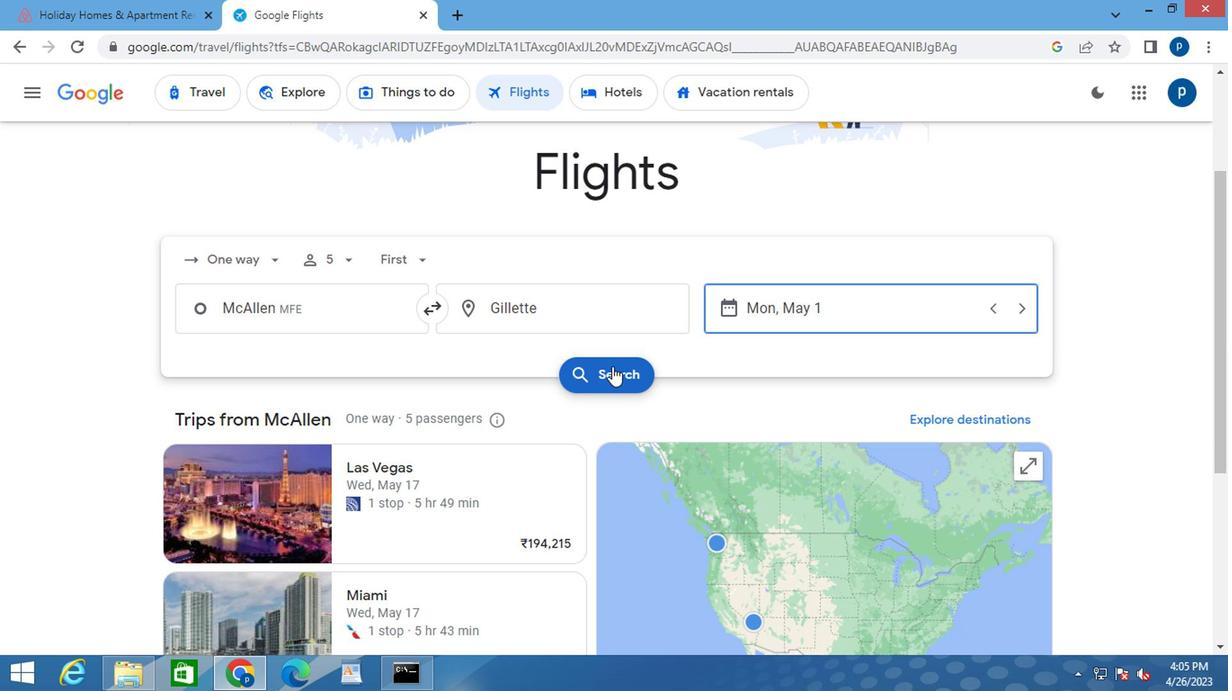 
Action: Mouse pressed left at (602, 370)
Screenshot: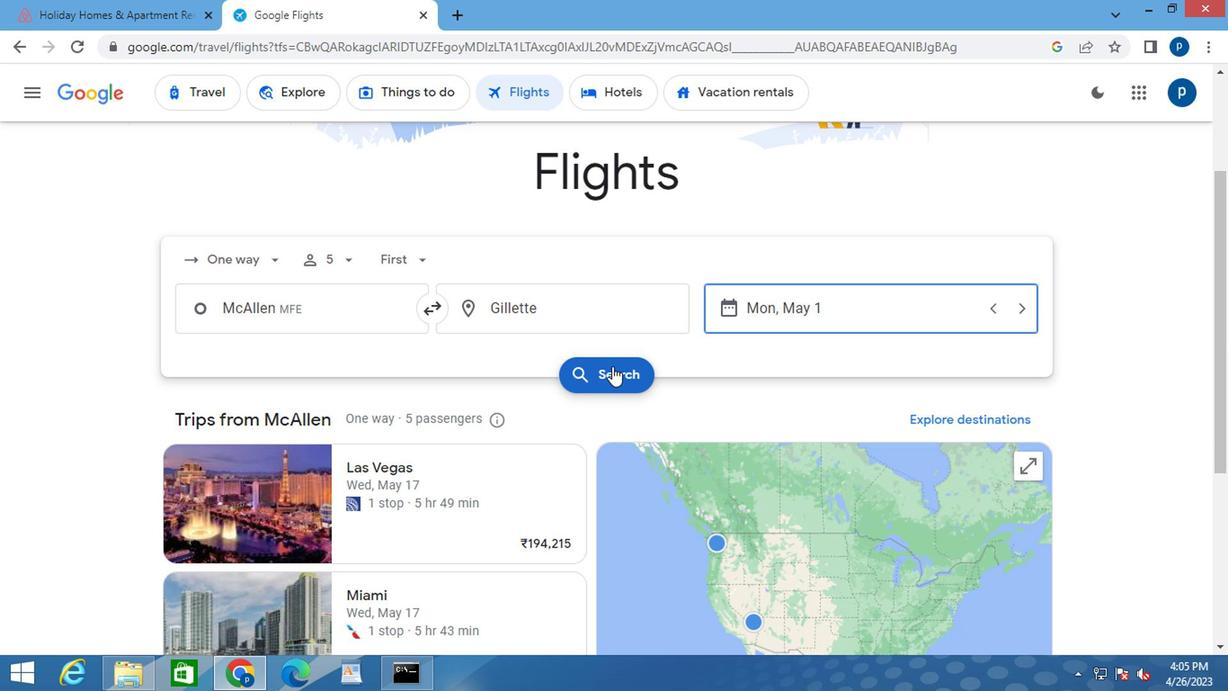 
Action: Mouse moved to (197, 262)
Screenshot: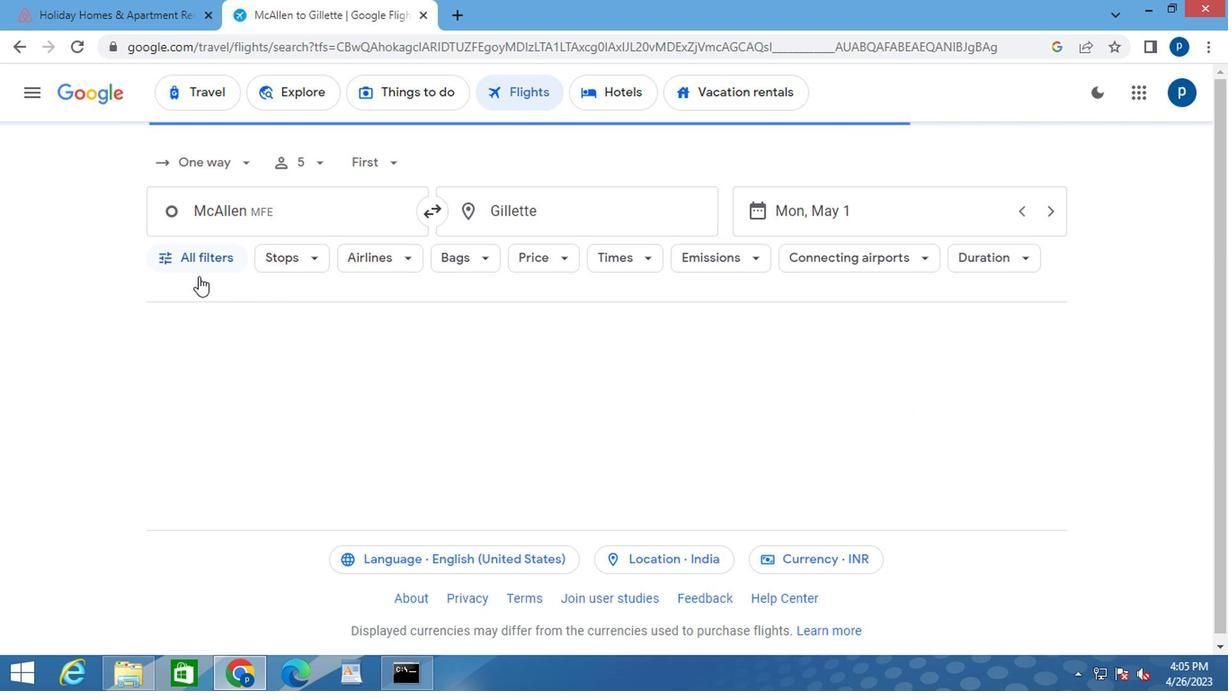
Action: Mouse pressed left at (197, 262)
Screenshot: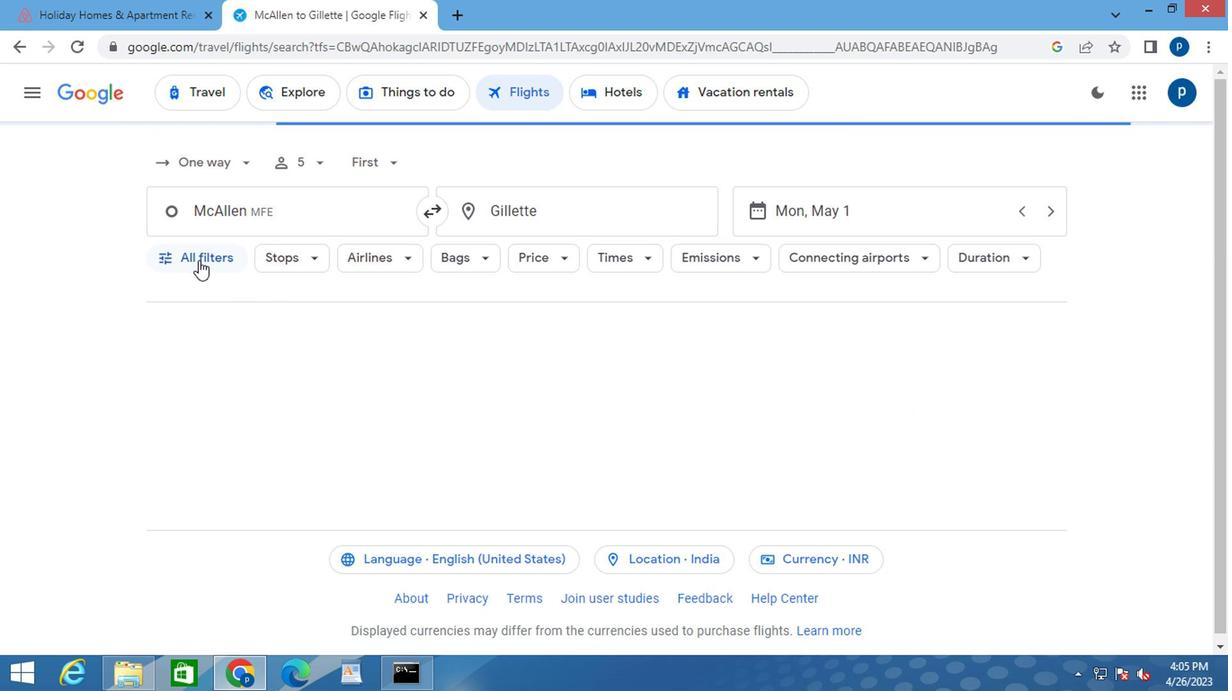 
Action: Mouse moved to (284, 433)
Screenshot: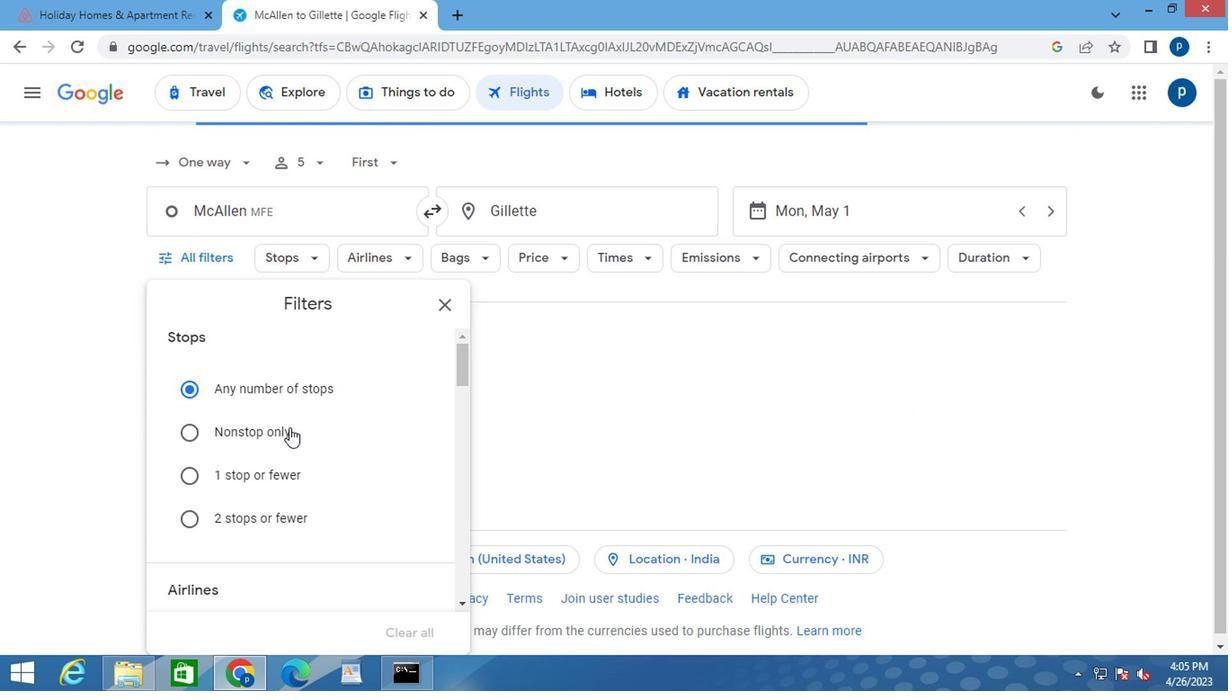 
Action: Mouse scrolled (284, 431) with delta (0, -1)
Screenshot: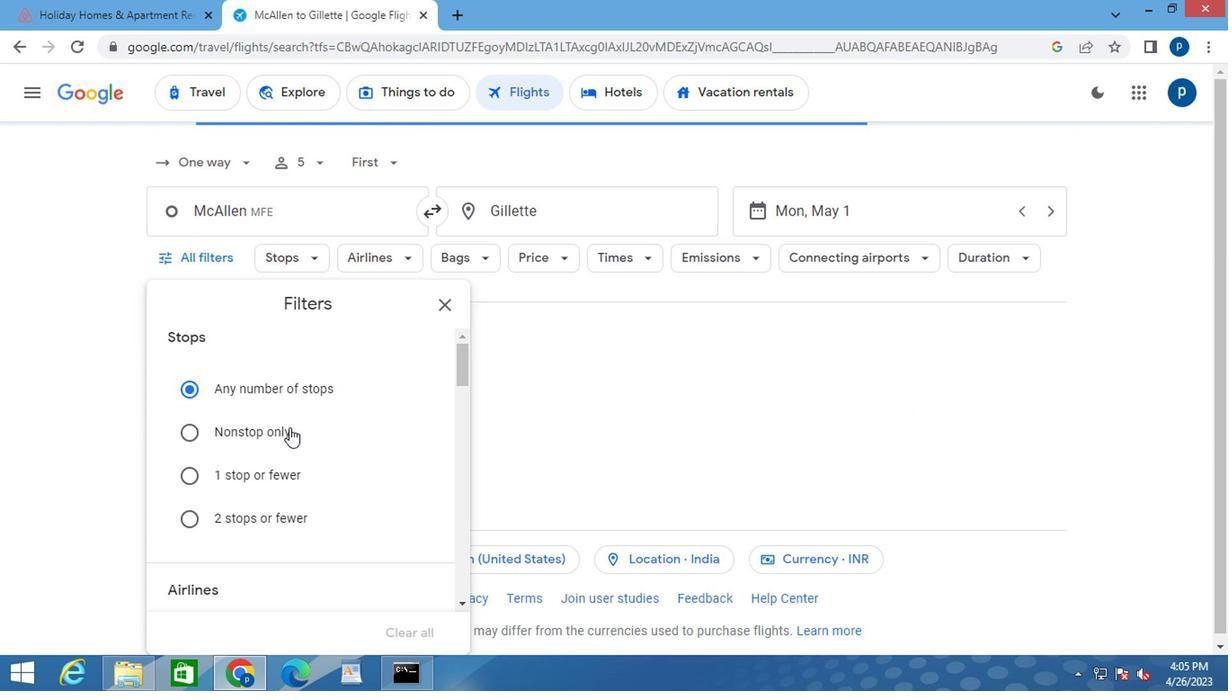 
Action: Mouse moved to (283, 434)
Screenshot: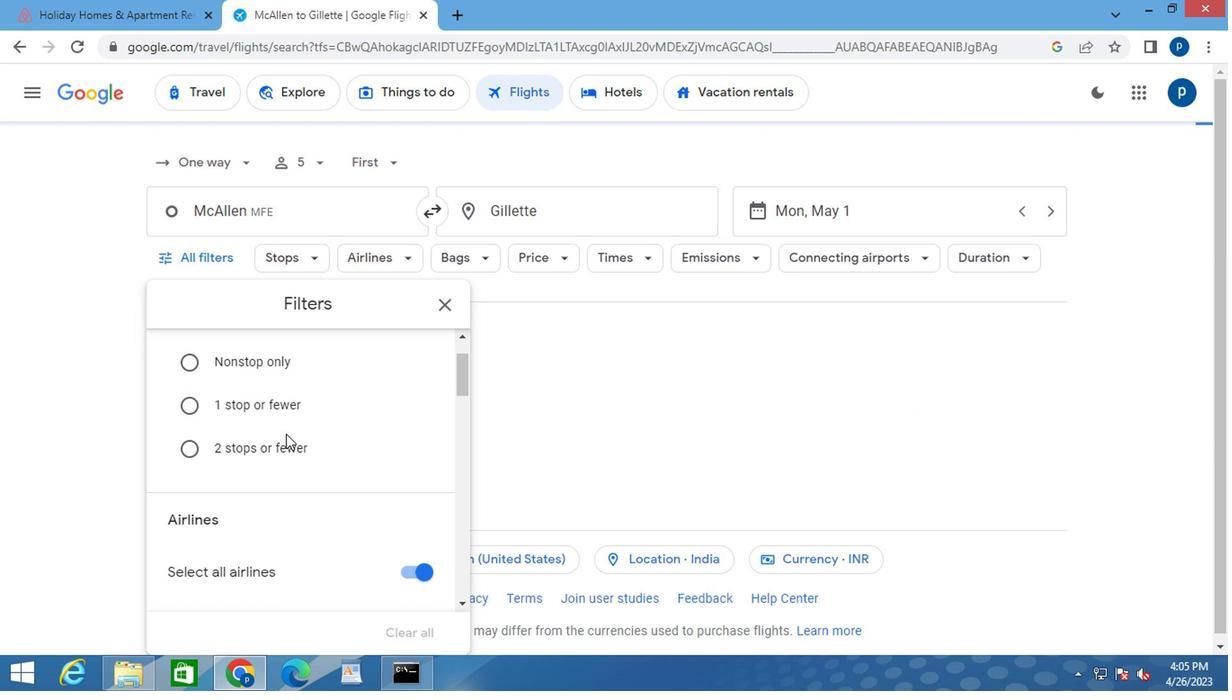 
Action: Mouse scrolled (283, 433) with delta (0, 0)
Screenshot: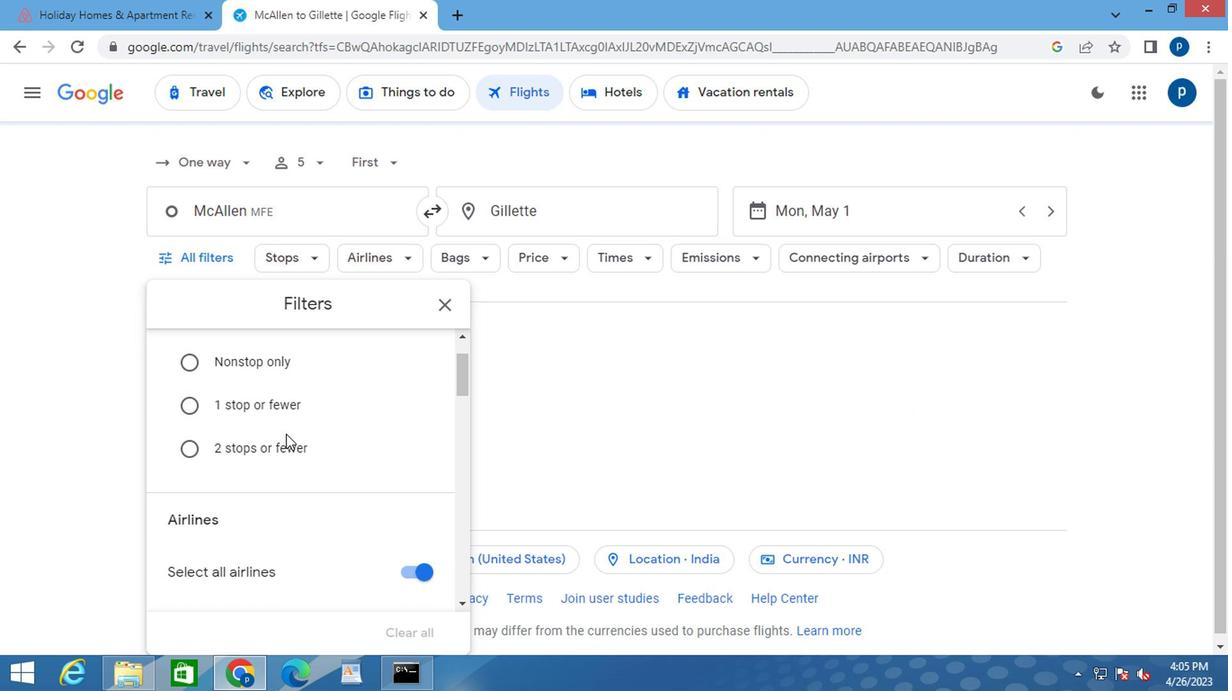 
Action: Mouse moved to (283, 443)
Screenshot: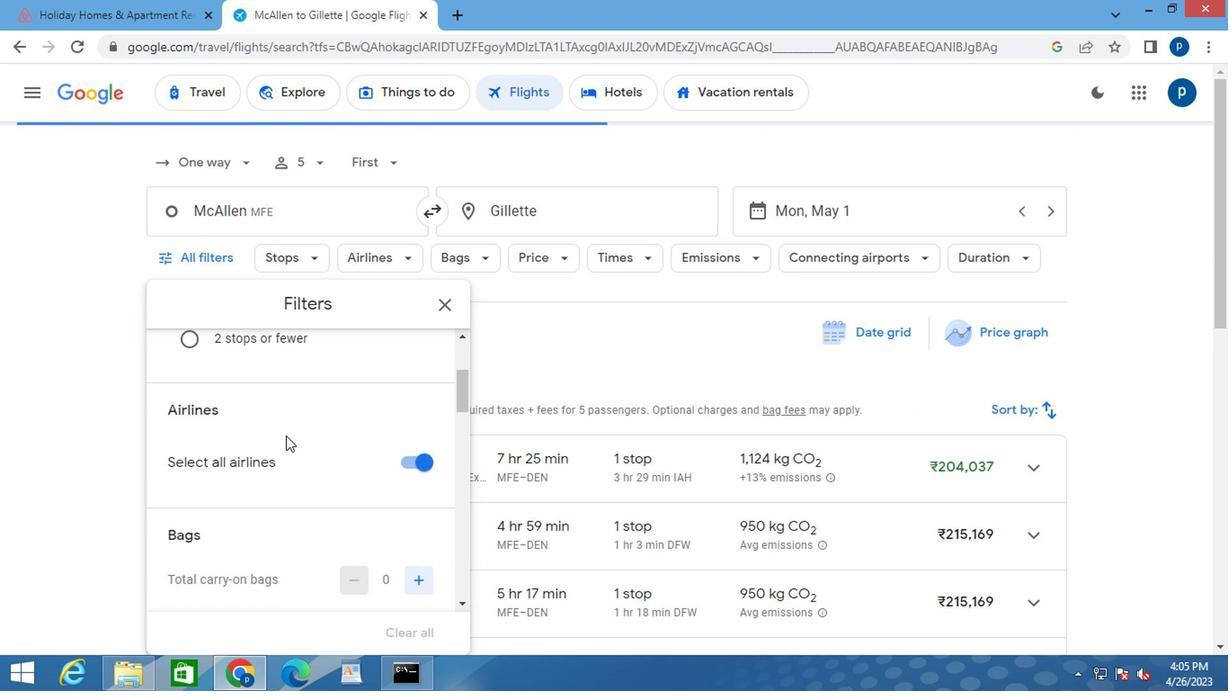 
Action: Mouse scrolled (283, 442) with delta (0, 0)
Screenshot: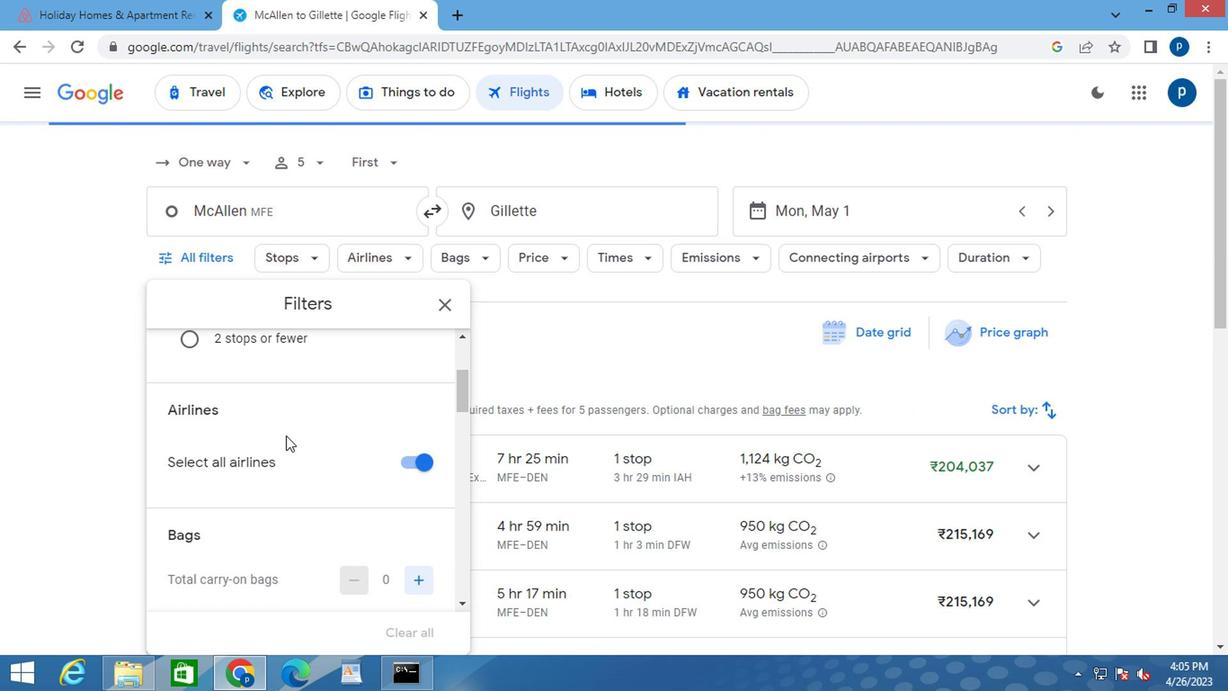 
Action: Mouse moved to (395, 479)
Screenshot: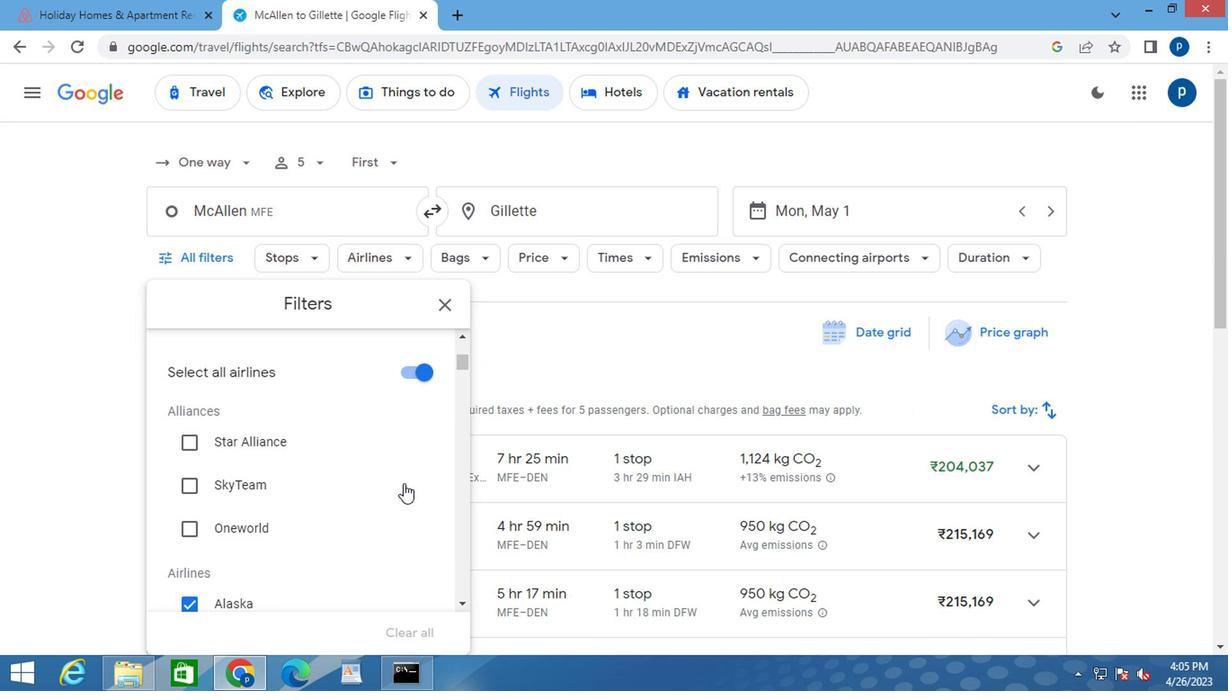 
Action: Mouse scrolled (395, 478) with delta (0, -1)
Screenshot: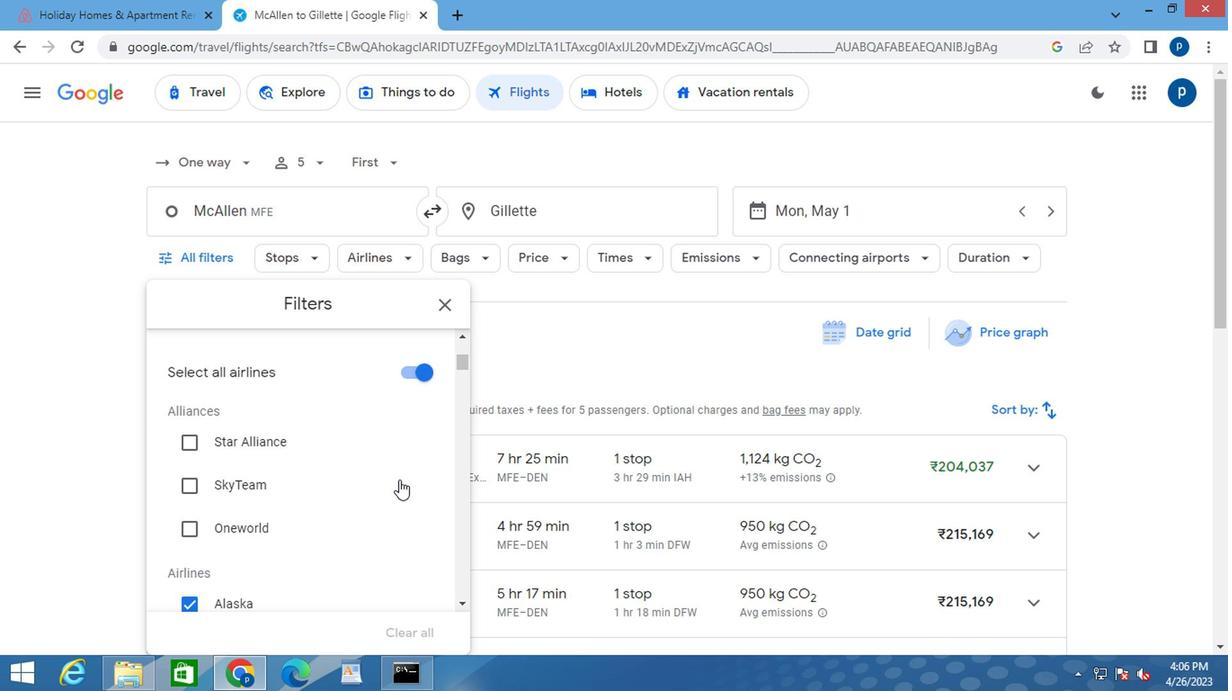 
Action: Mouse scrolled (395, 478) with delta (0, -1)
Screenshot: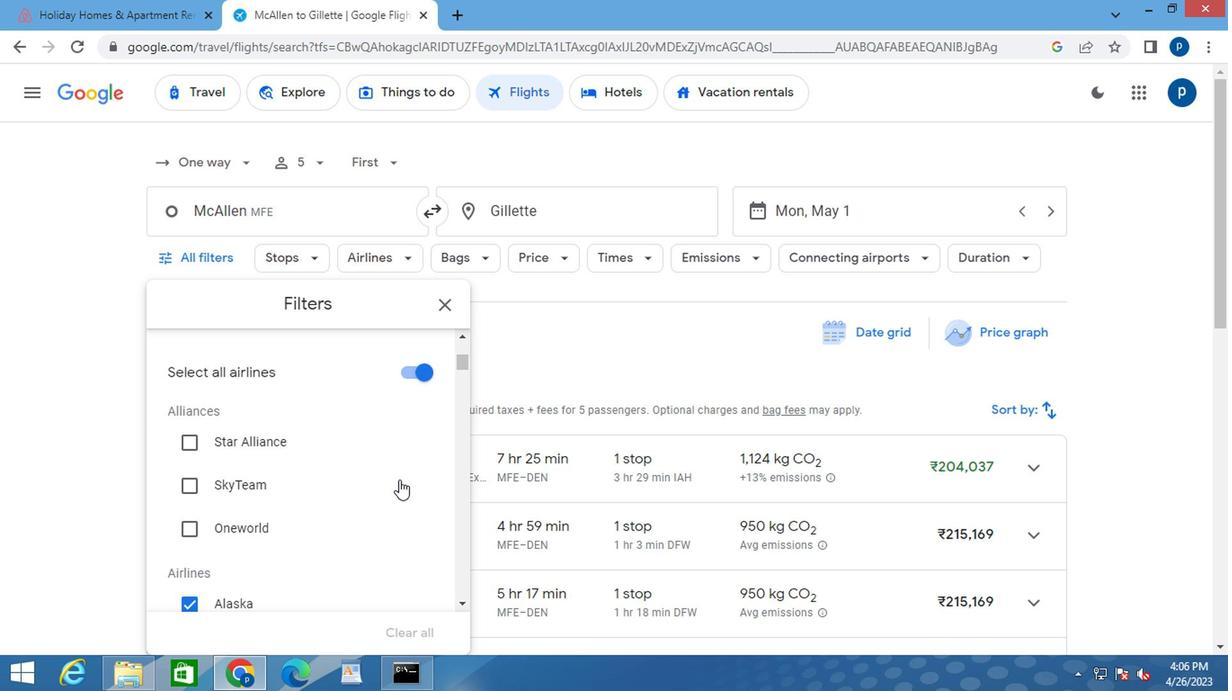 
Action: Mouse moved to (391, 478)
Screenshot: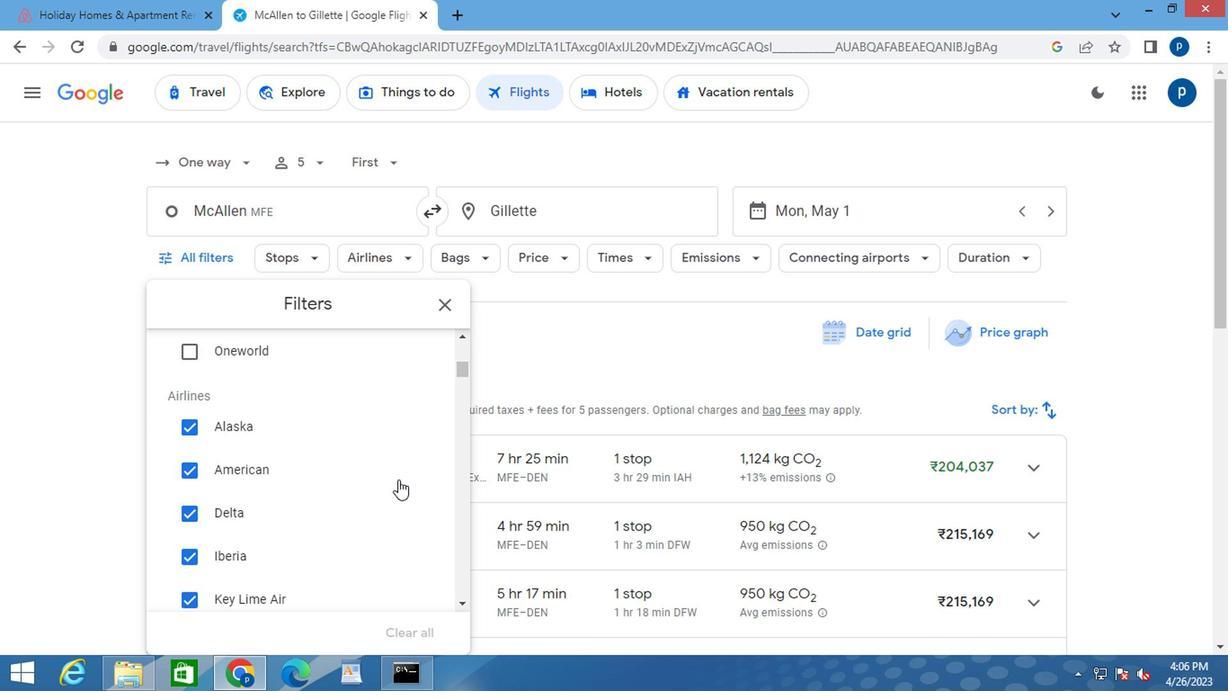 
Action: Mouse scrolled (391, 477) with delta (0, 0)
Screenshot: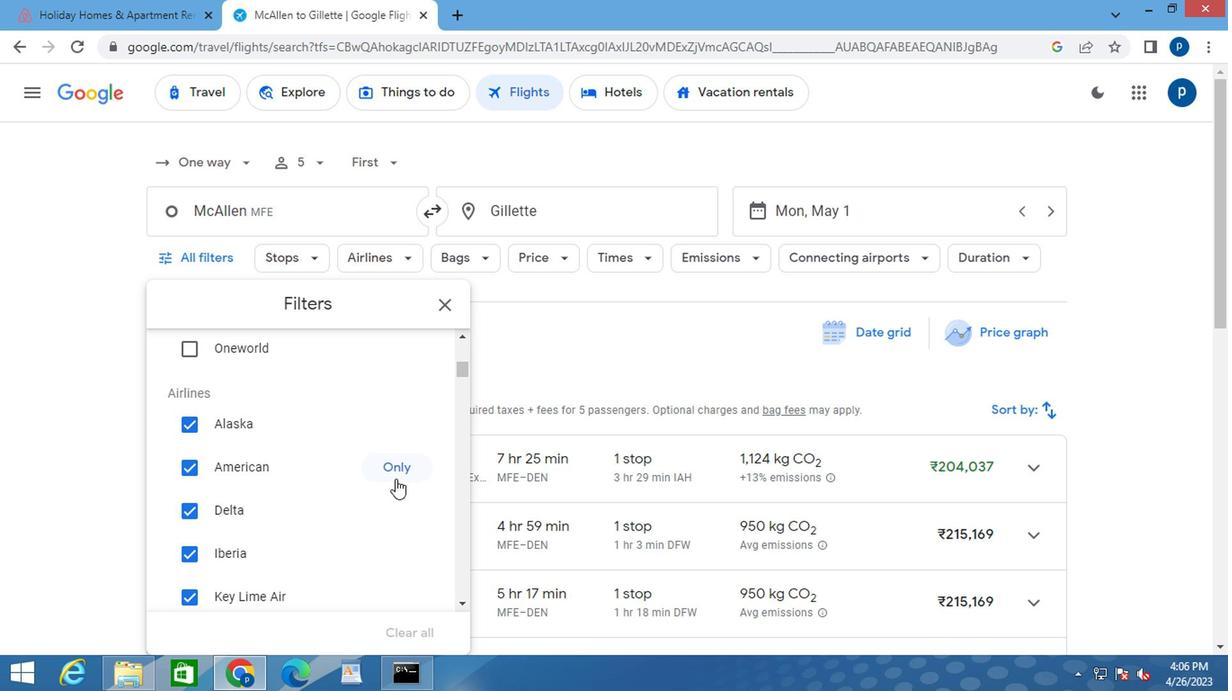 
Action: Mouse moved to (395, 372)
Screenshot: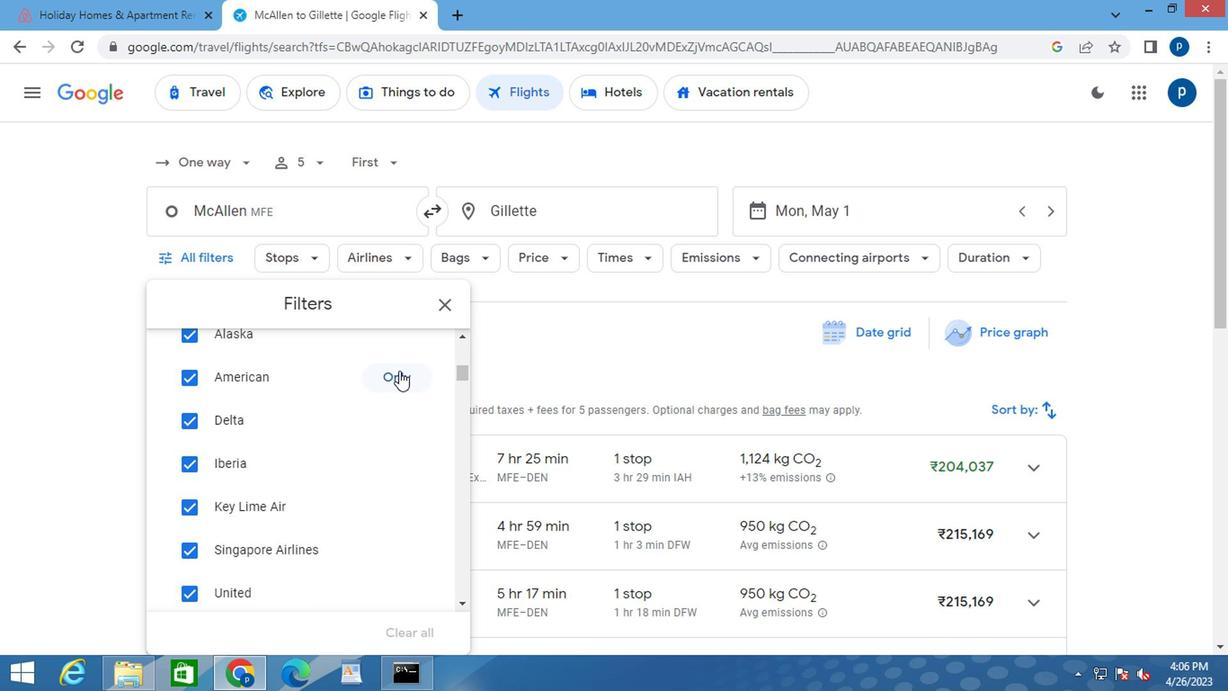 
Action: Mouse pressed left at (395, 372)
Screenshot: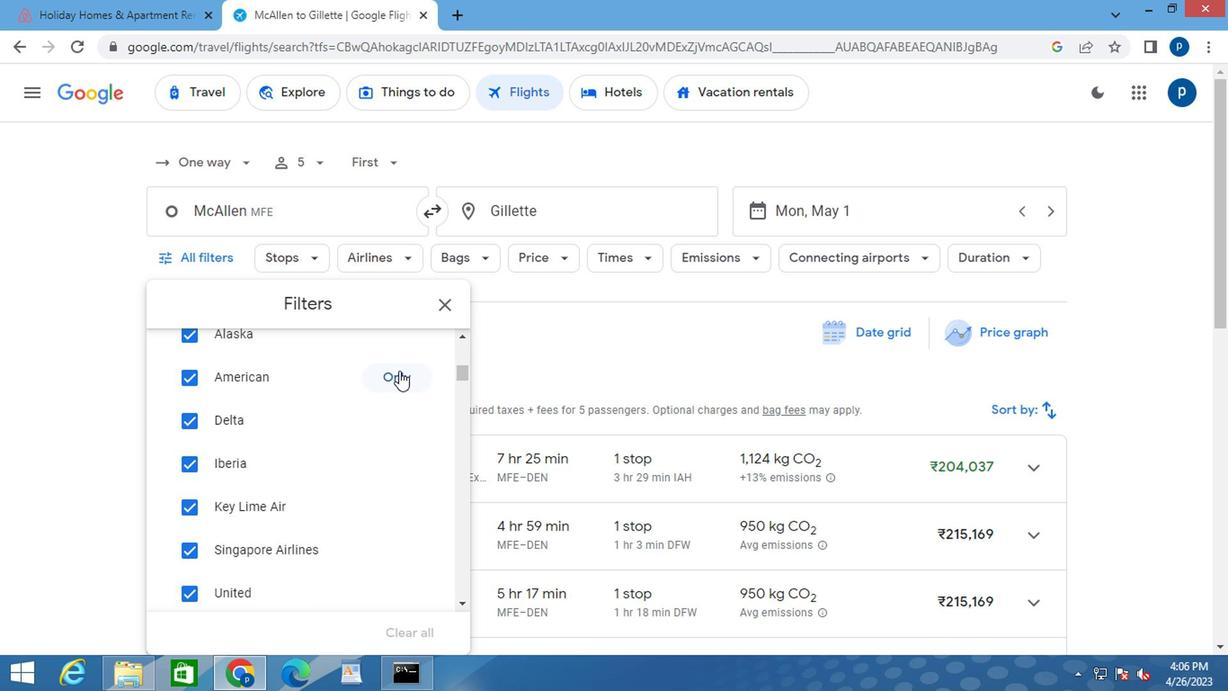 
Action: Mouse moved to (348, 454)
Screenshot: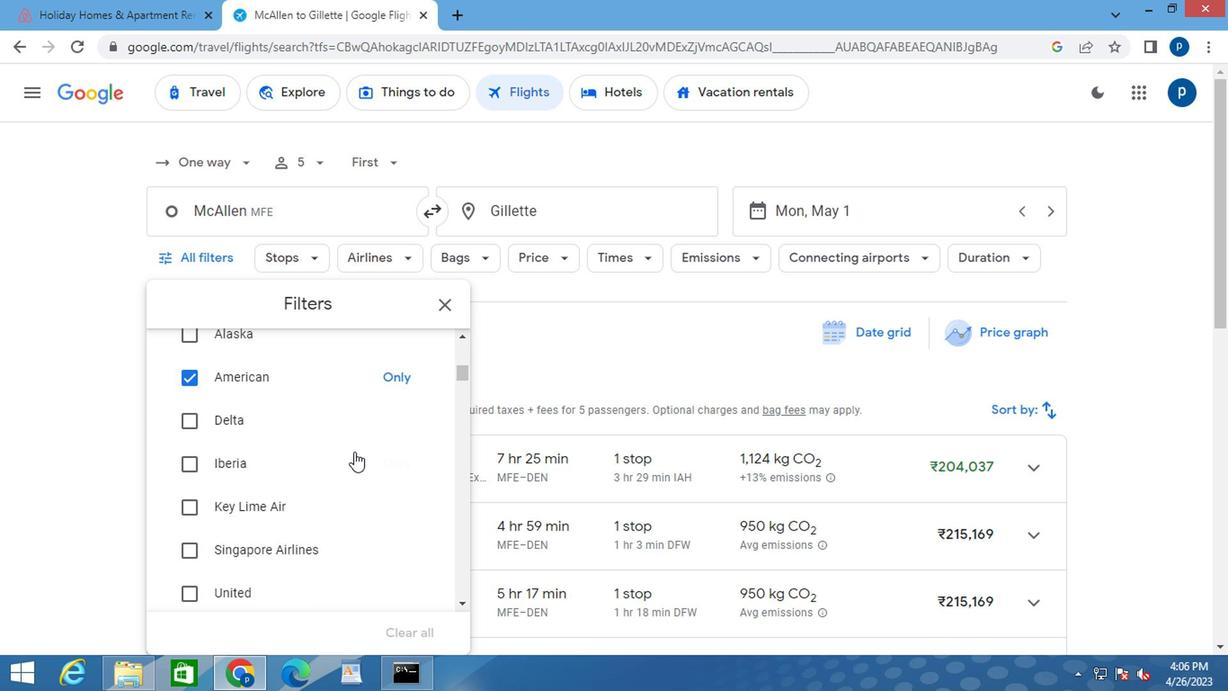 
Action: Mouse scrolled (348, 454) with delta (0, 0)
Screenshot: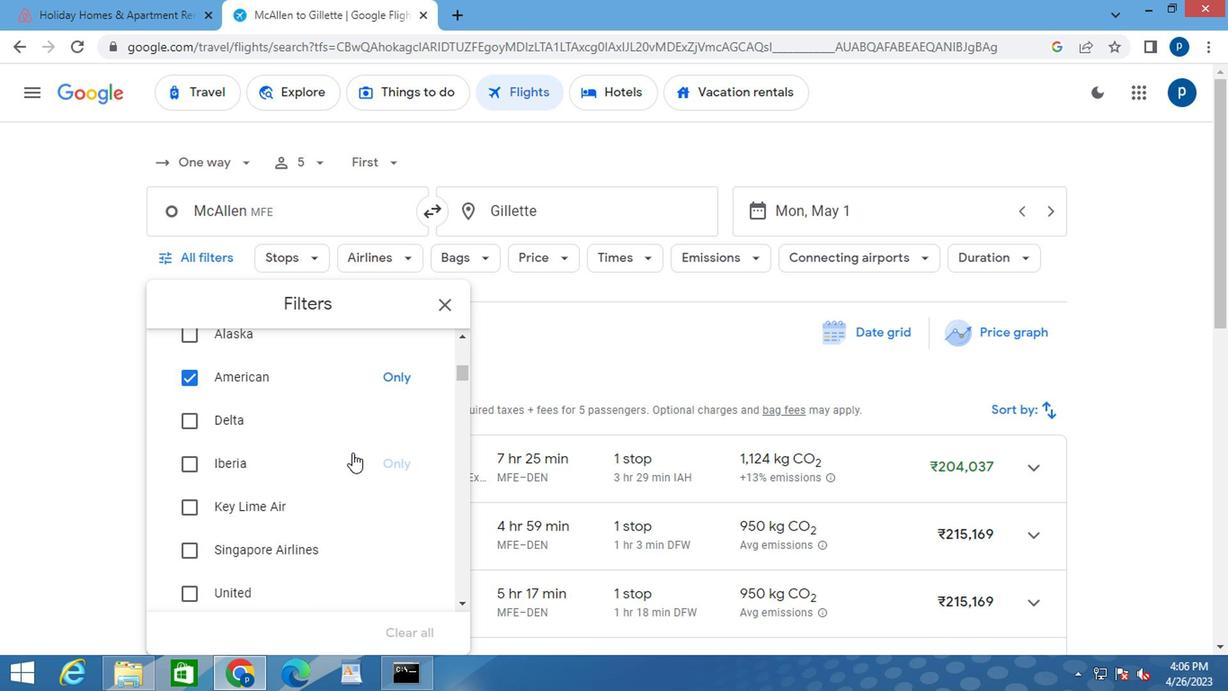 
Action: Mouse moved to (345, 461)
Screenshot: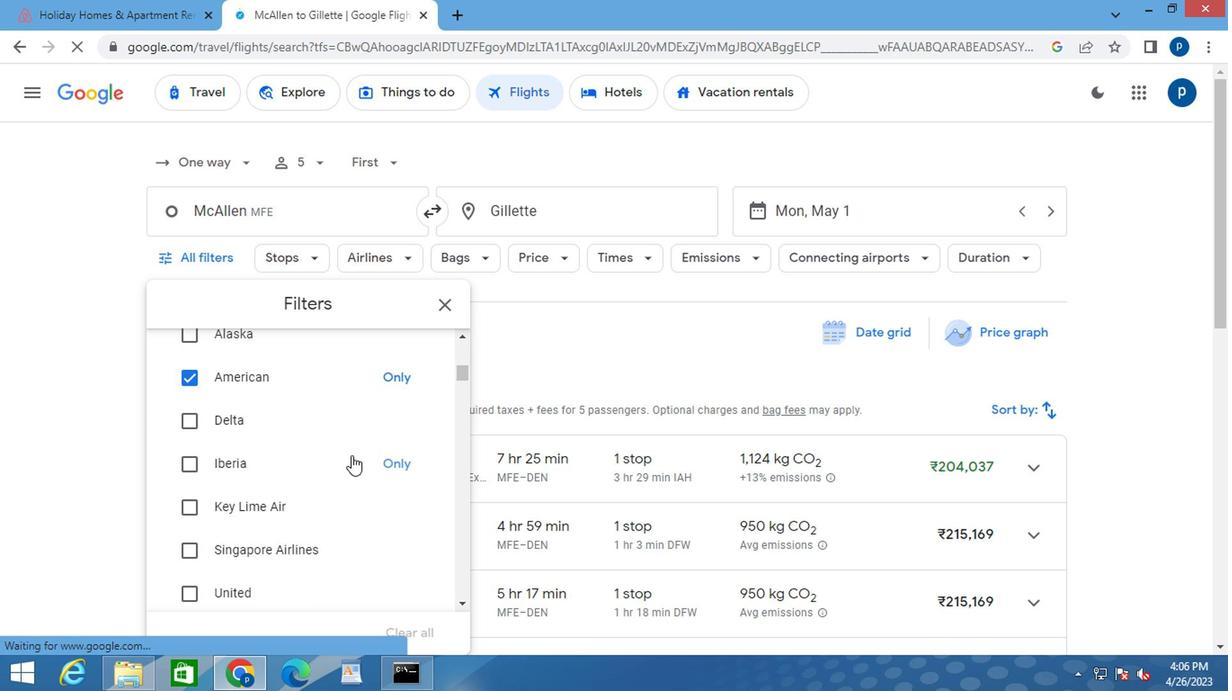 
Action: Mouse scrolled (345, 460) with delta (0, 0)
Screenshot: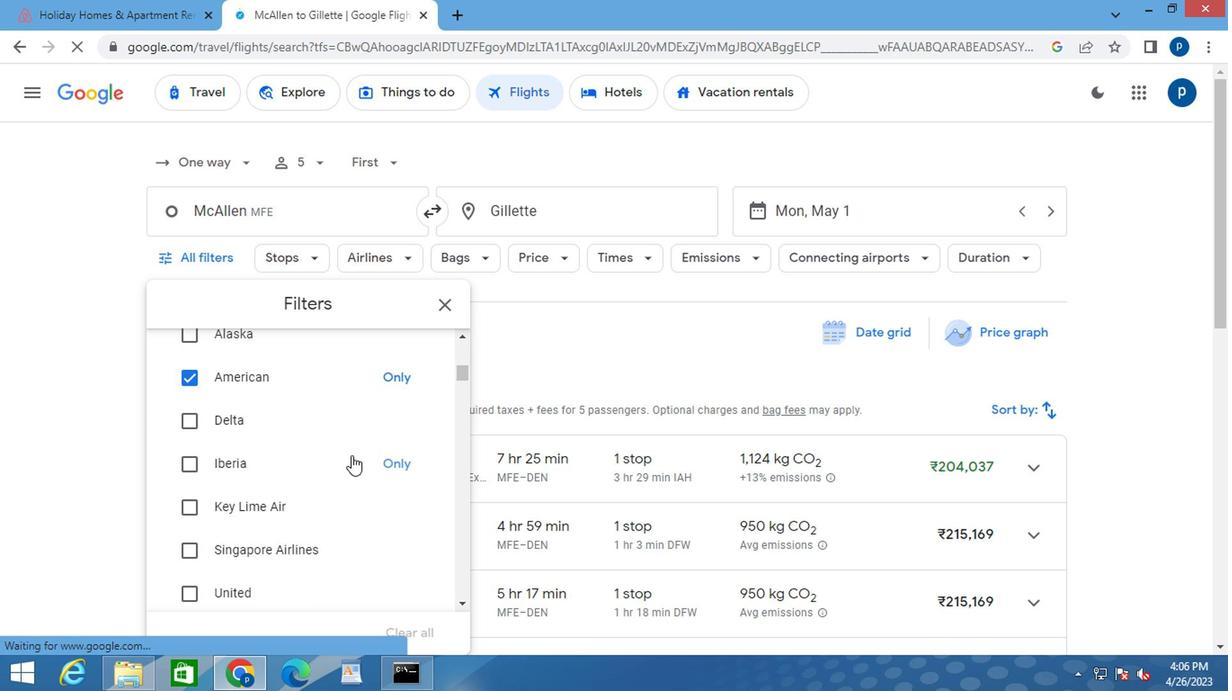 
Action: Mouse moved to (337, 481)
Screenshot: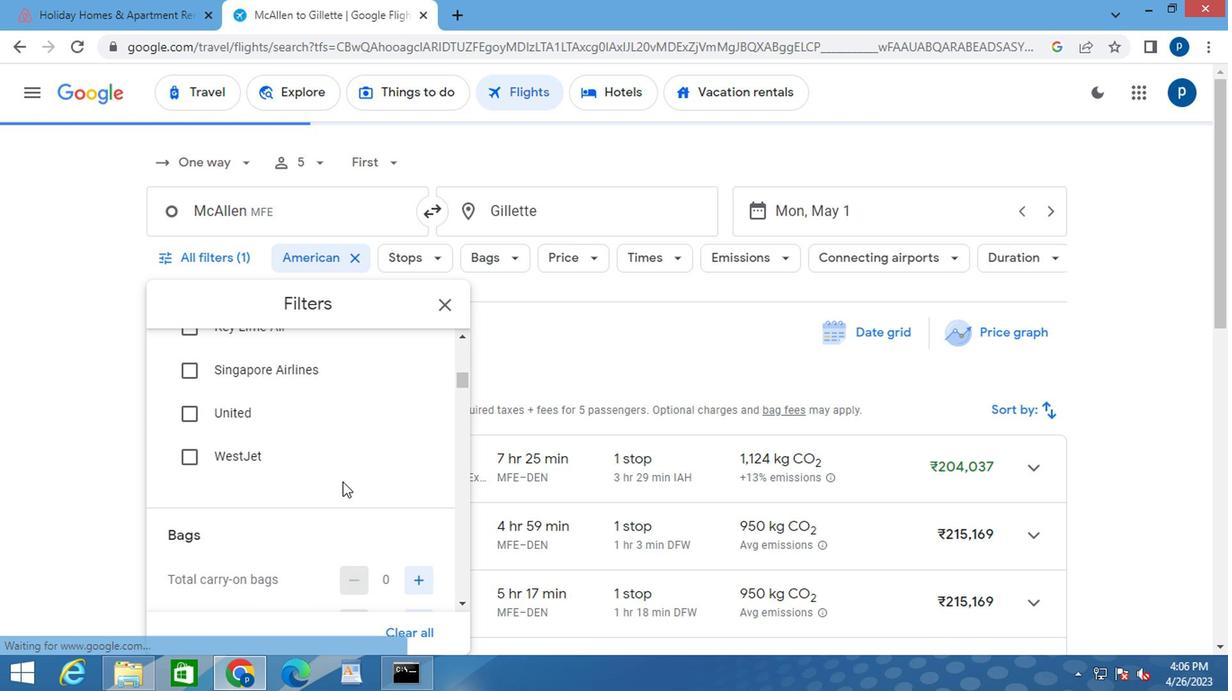 
Action: Mouse scrolled (337, 481) with delta (0, 0)
Screenshot: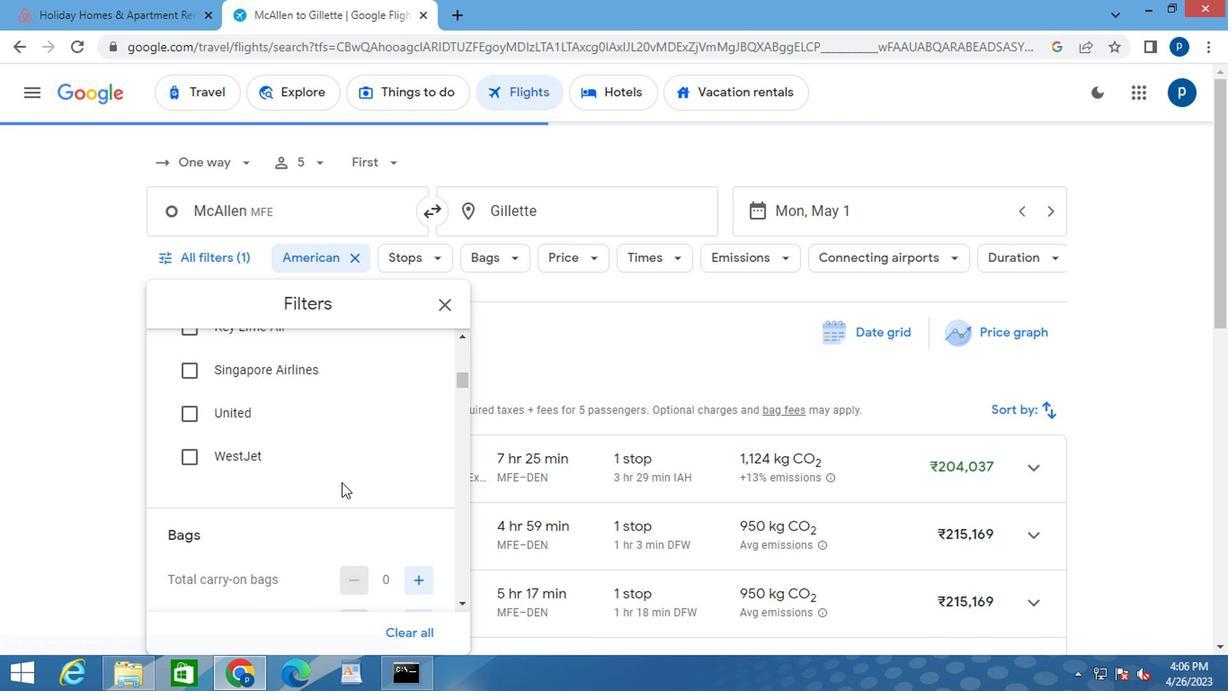 
Action: Mouse moved to (410, 491)
Screenshot: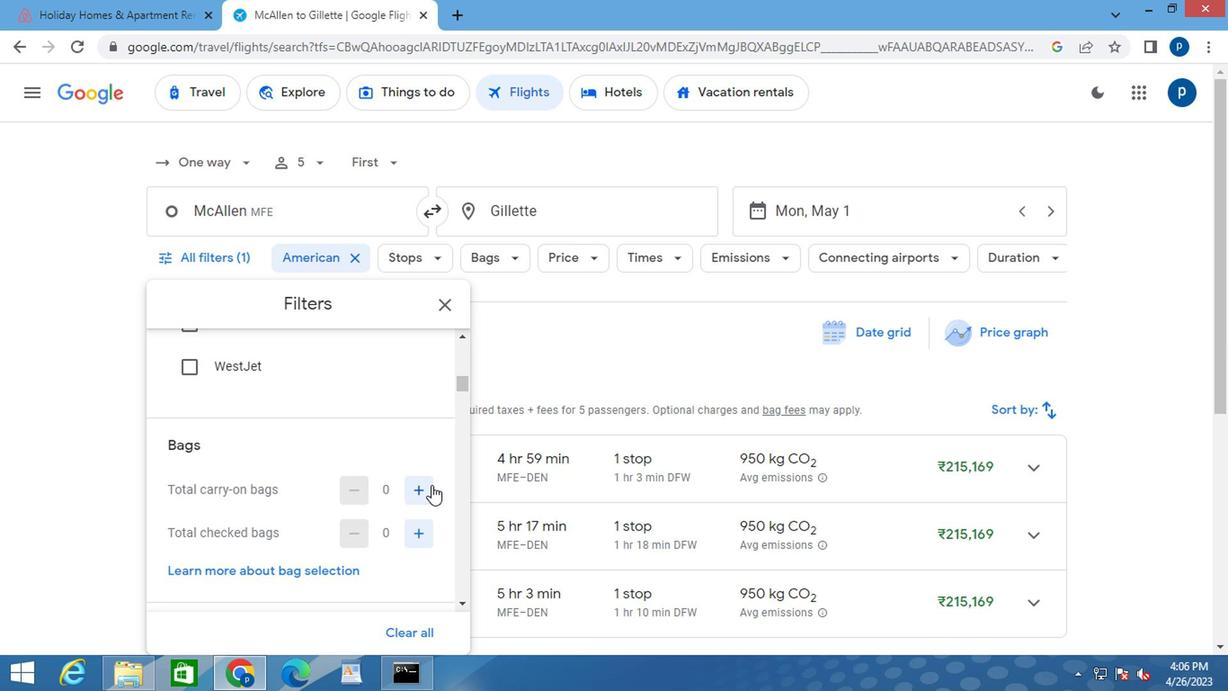 
Action: Mouse pressed left at (410, 491)
Screenshot: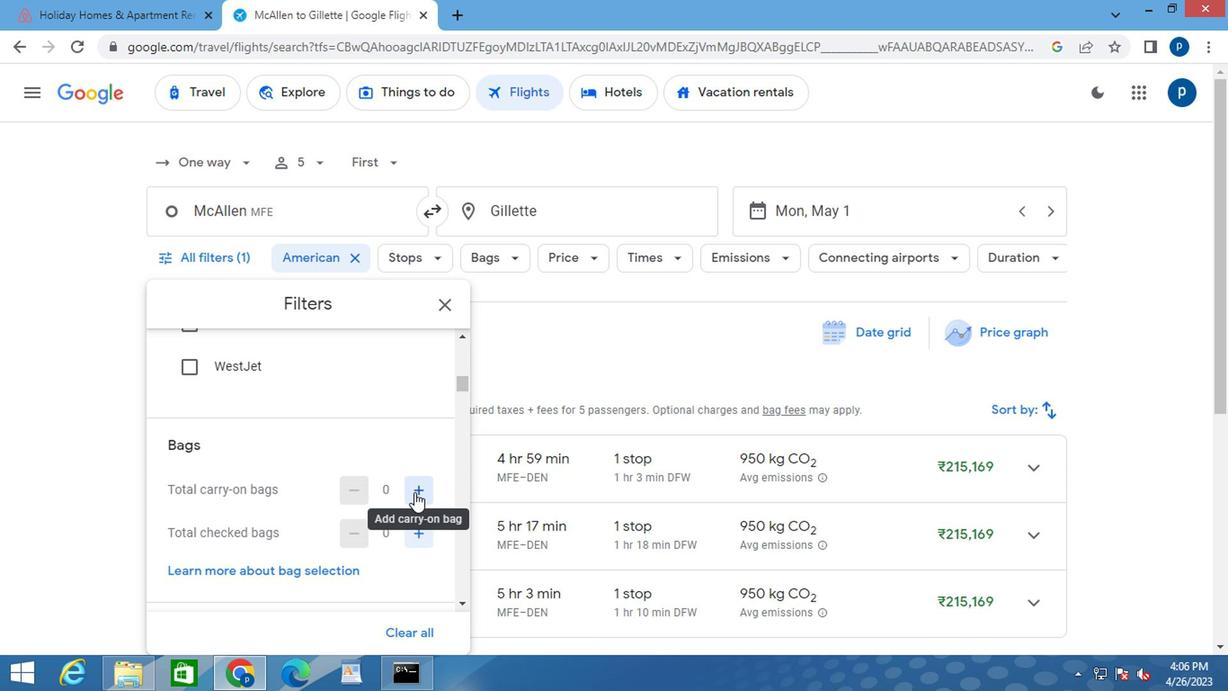 
Action: Mouse moved to (391, 497)
Screenshot: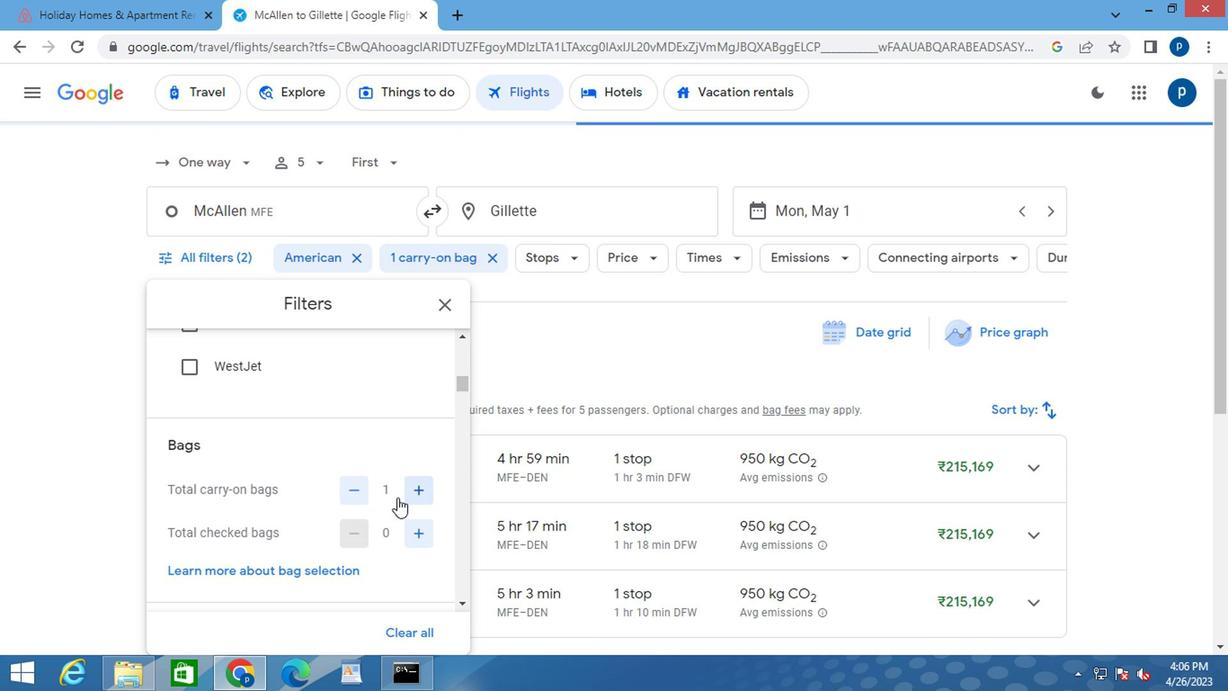 
Action: Mouse scrolled (391, 495) with delta (0, -1)
Screenshot: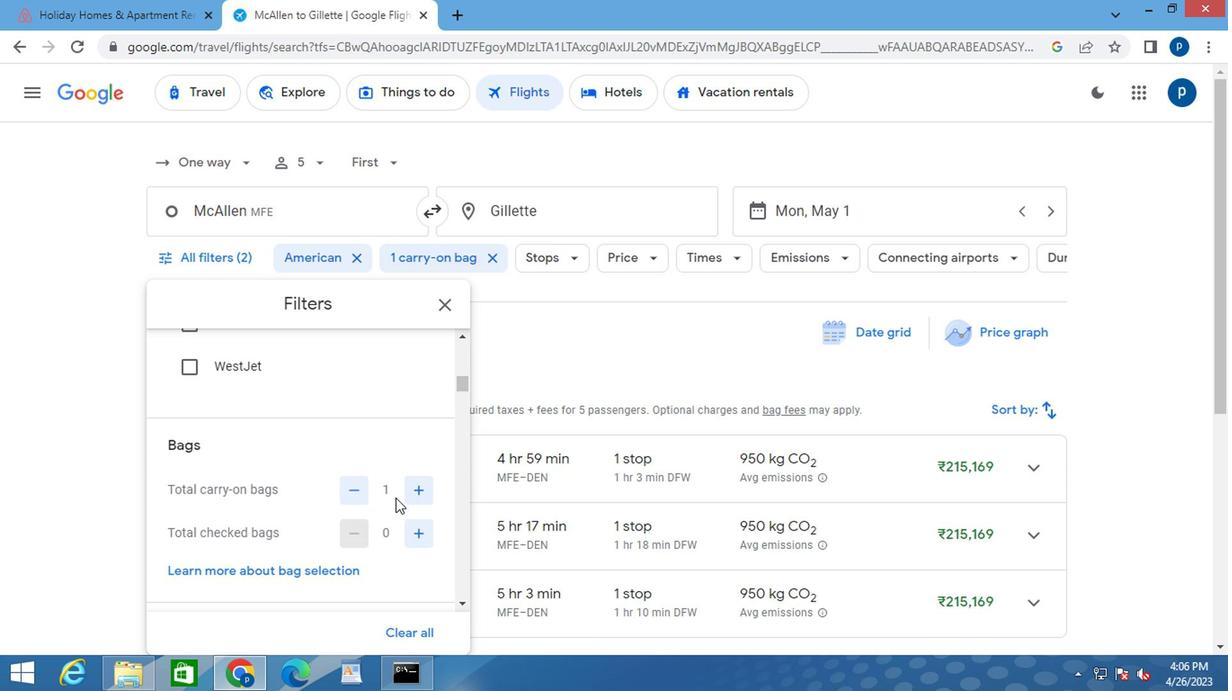 
Action: Mouse scrolled (391, 495) with delta (0, -1)
Screenshot: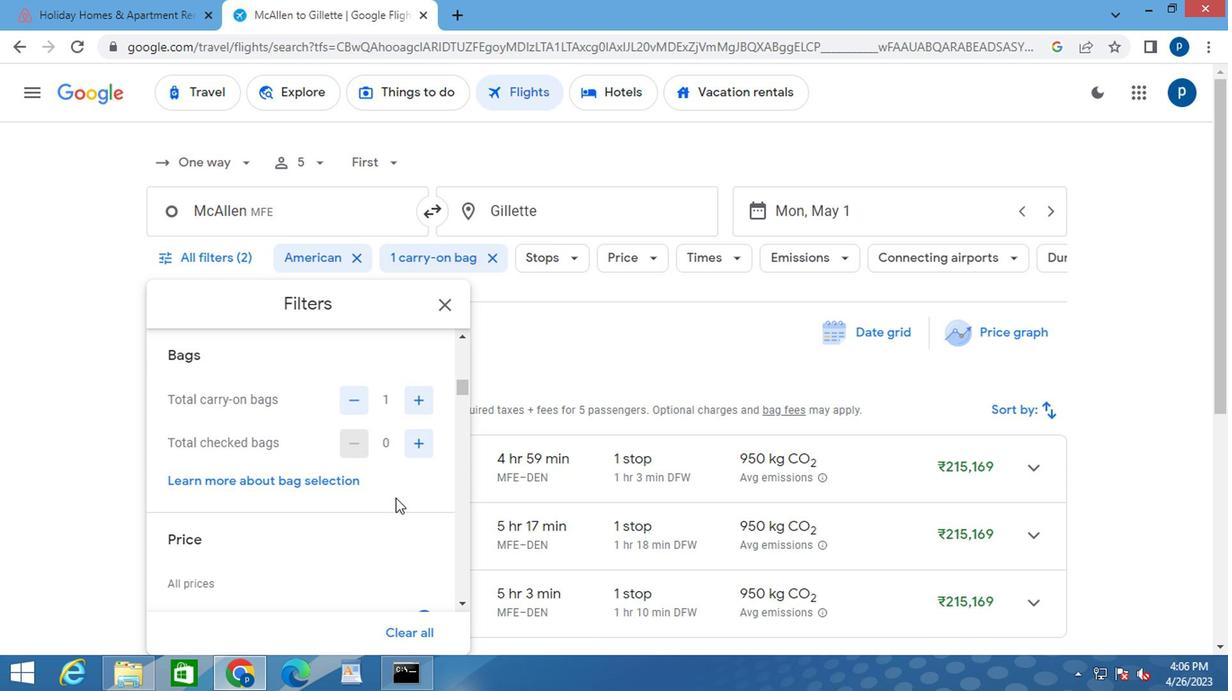 
Action: Mouse moved to (415, 525)
Screenshot: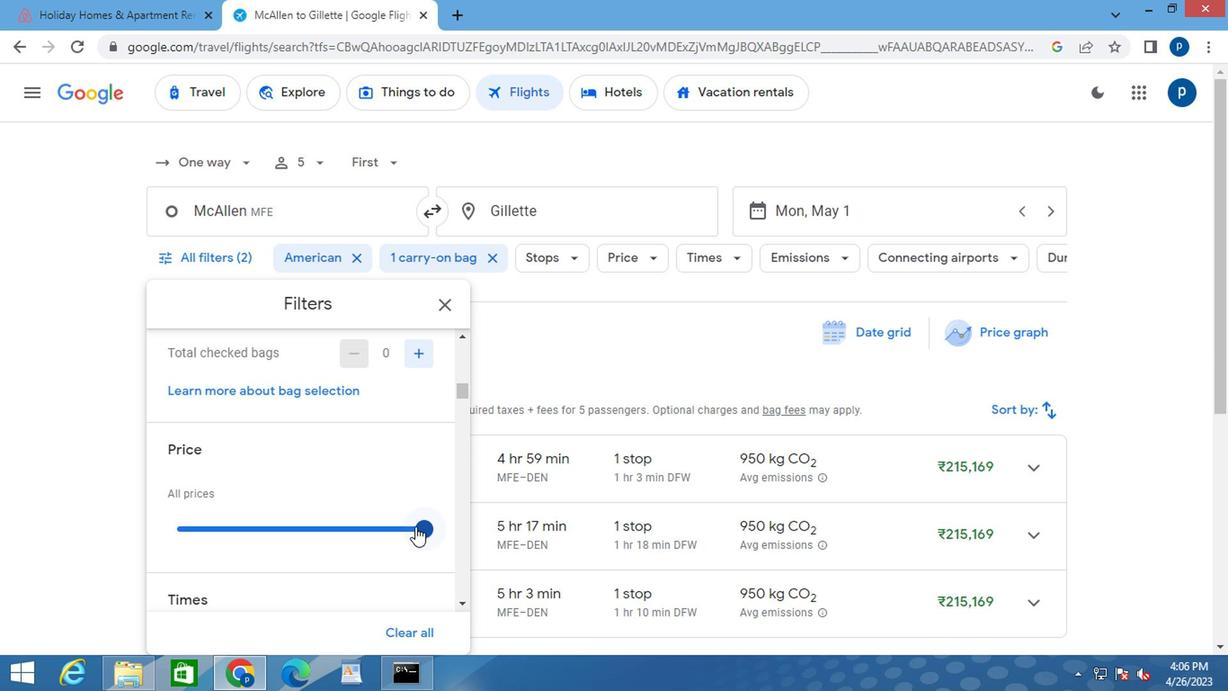 
Action: Mouse pressed left at (415, 525)
Screenshot: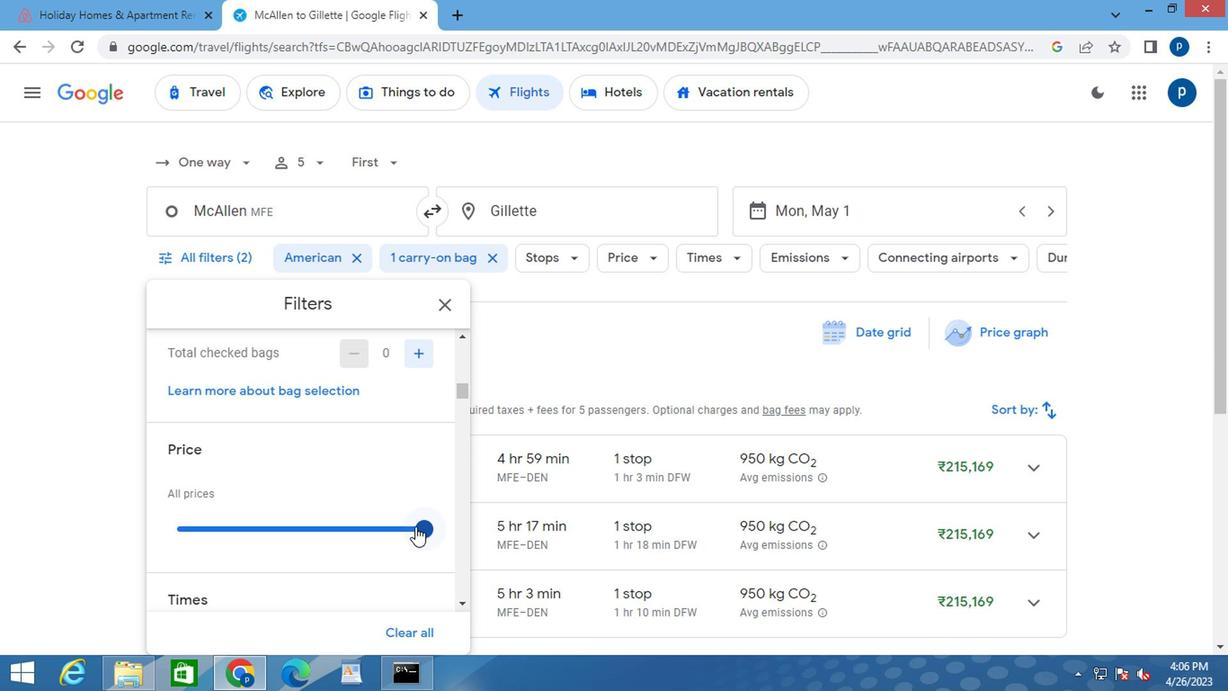 
Action: Mouse moved to (276, 526)
Screenshot: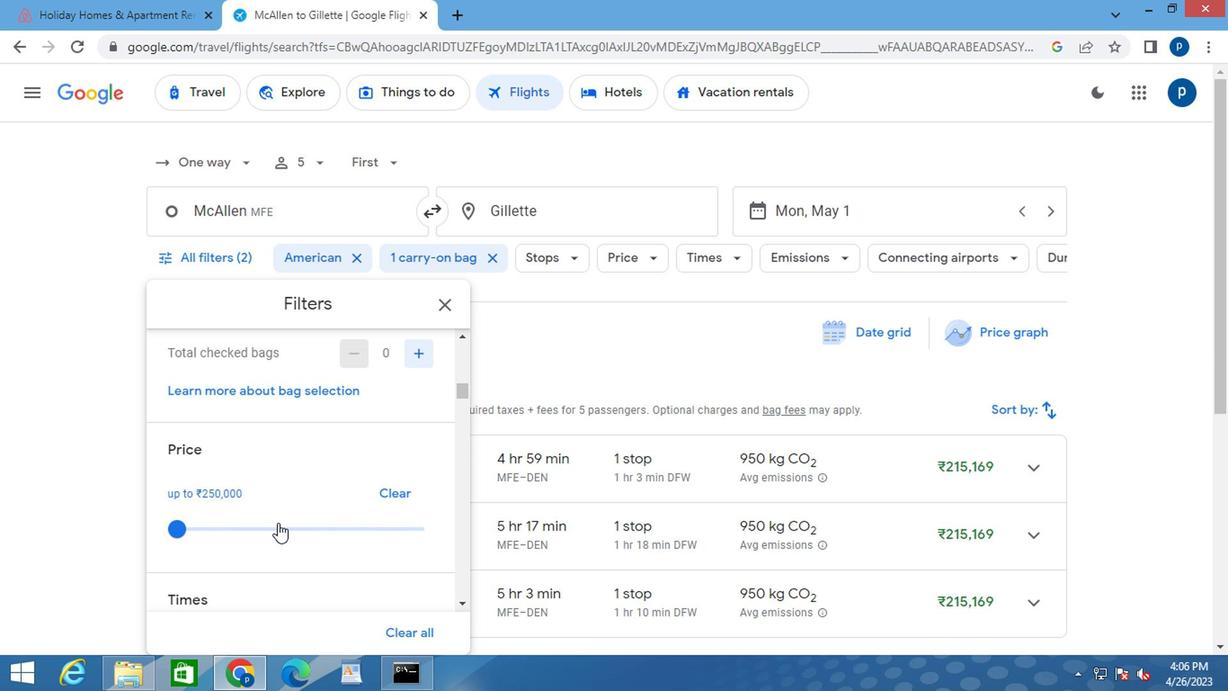 
Action: Mouse scrolled (276, 525) with delta (0, -1)
Screenshot: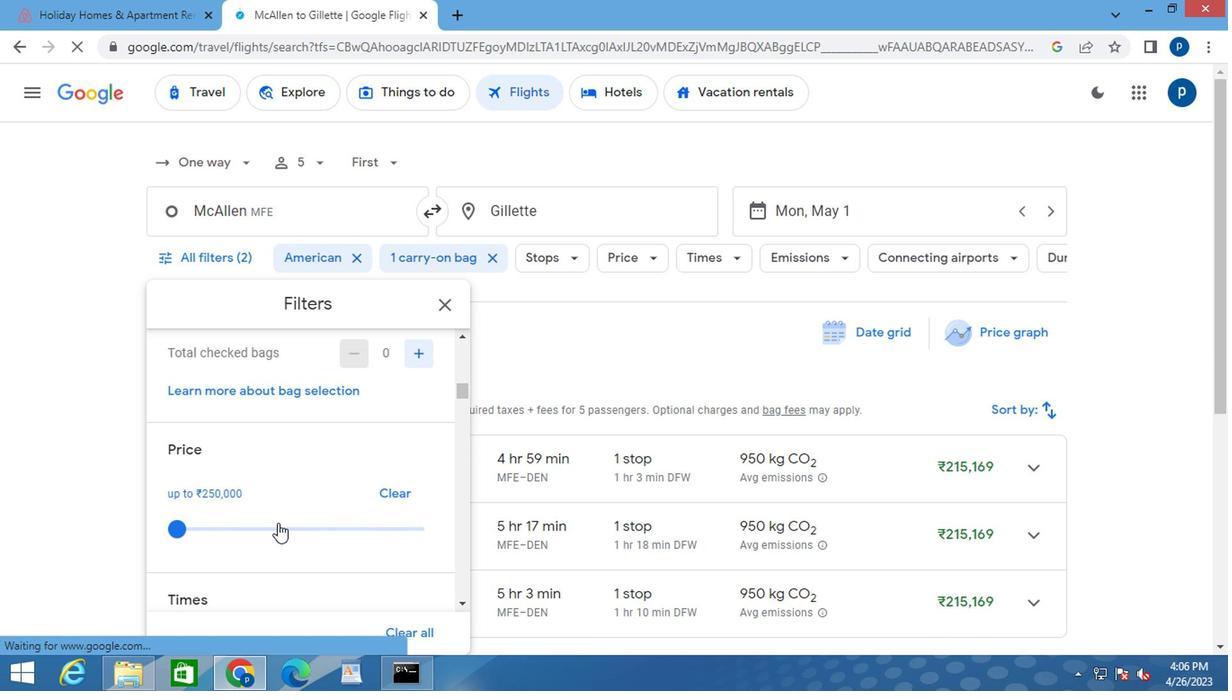 
Action: Mouse moved to (273, 527)
Screenshot: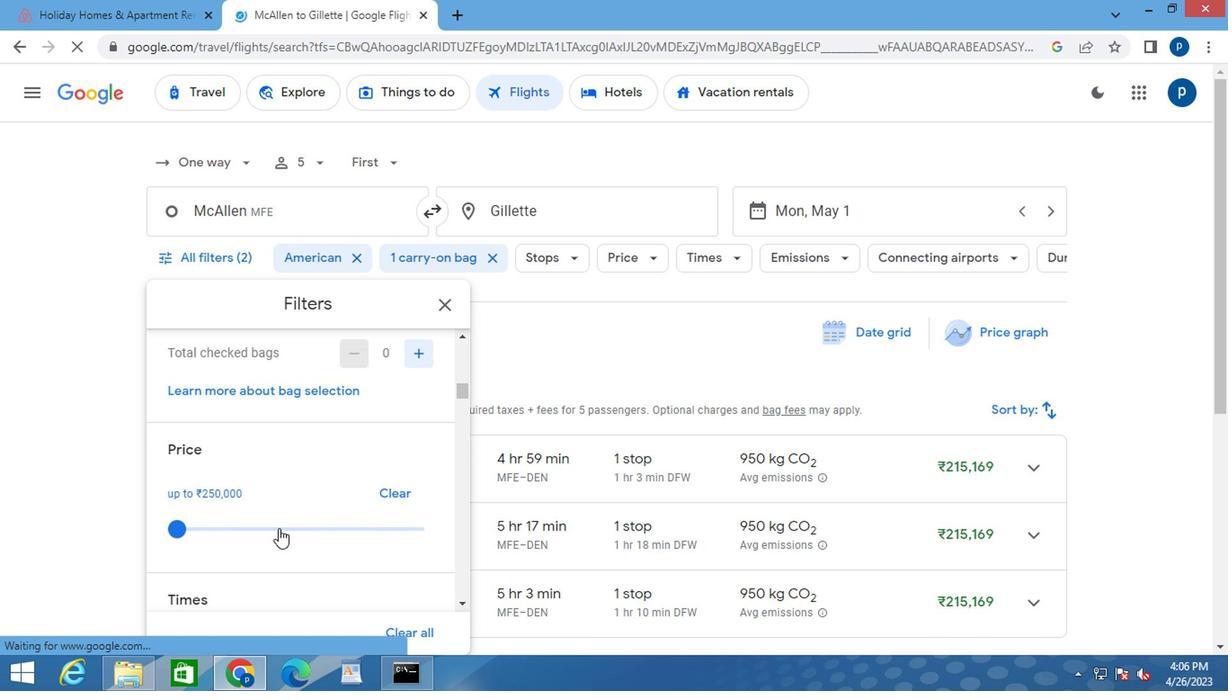 
Action: Mouse scrolled (273, 526) with delta (0, 0)
Screenshot: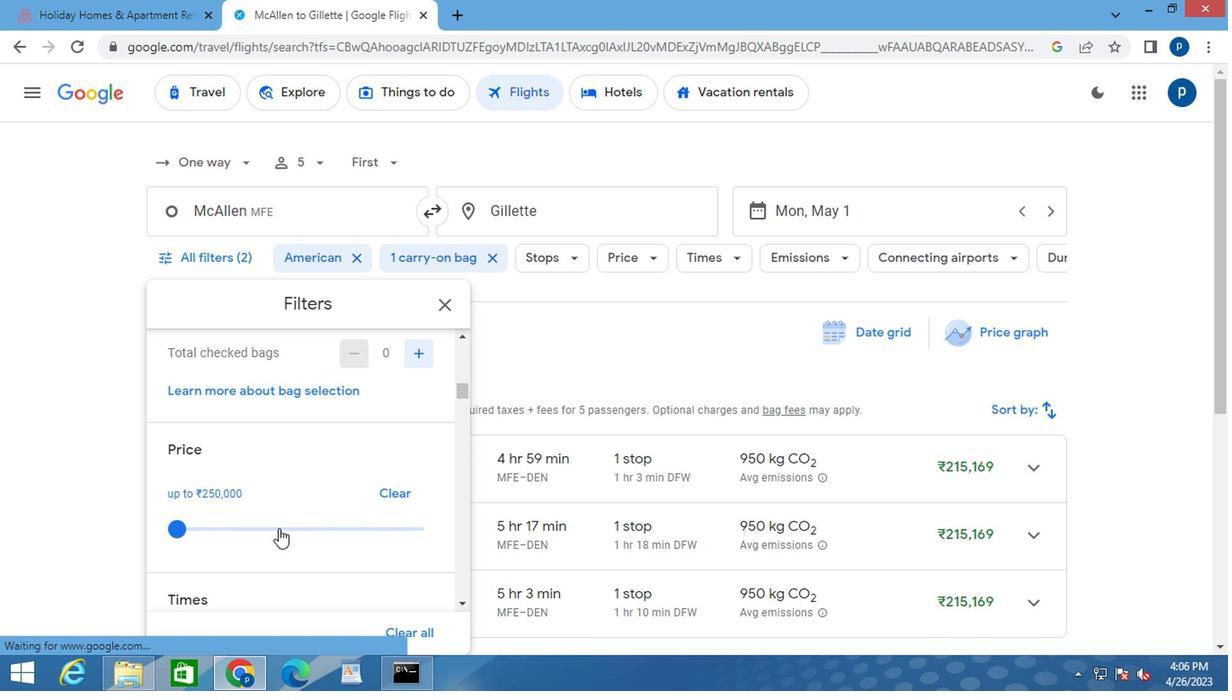 
Action: Mouse moved to (183, 550)
Screenshot: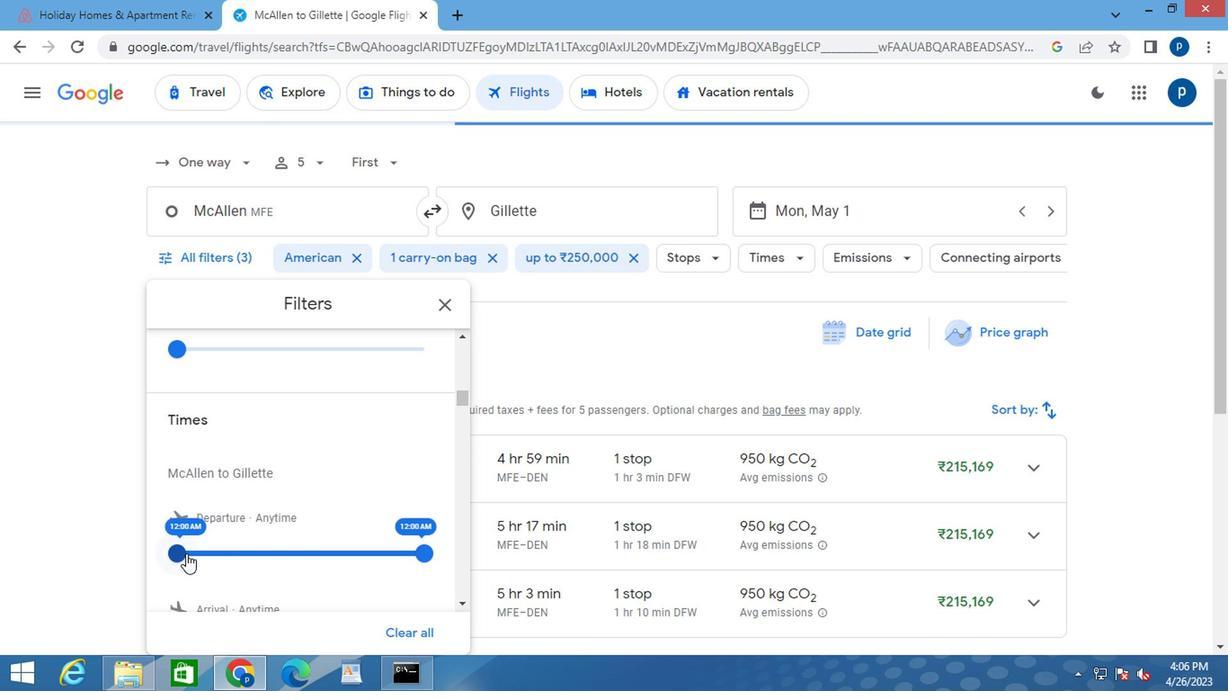 
Action: Mouse pressed left at (183, 550)
Screenshot: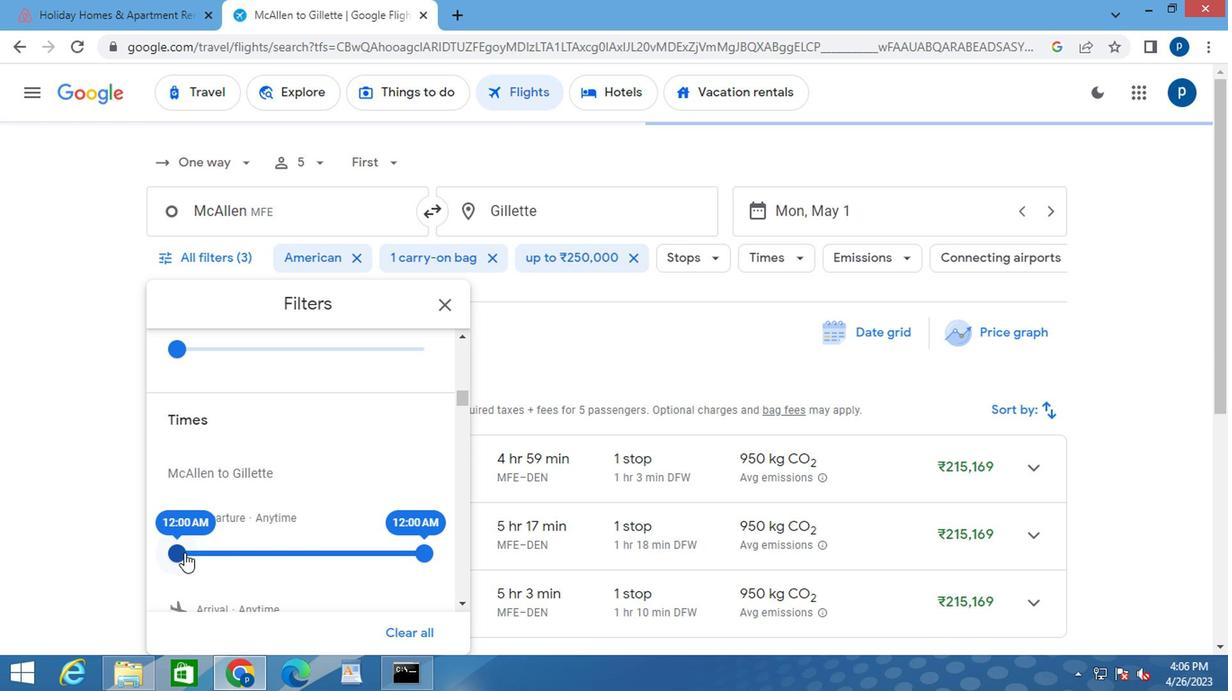 
Action: Mouse moved to (419, 552)
Screenshot: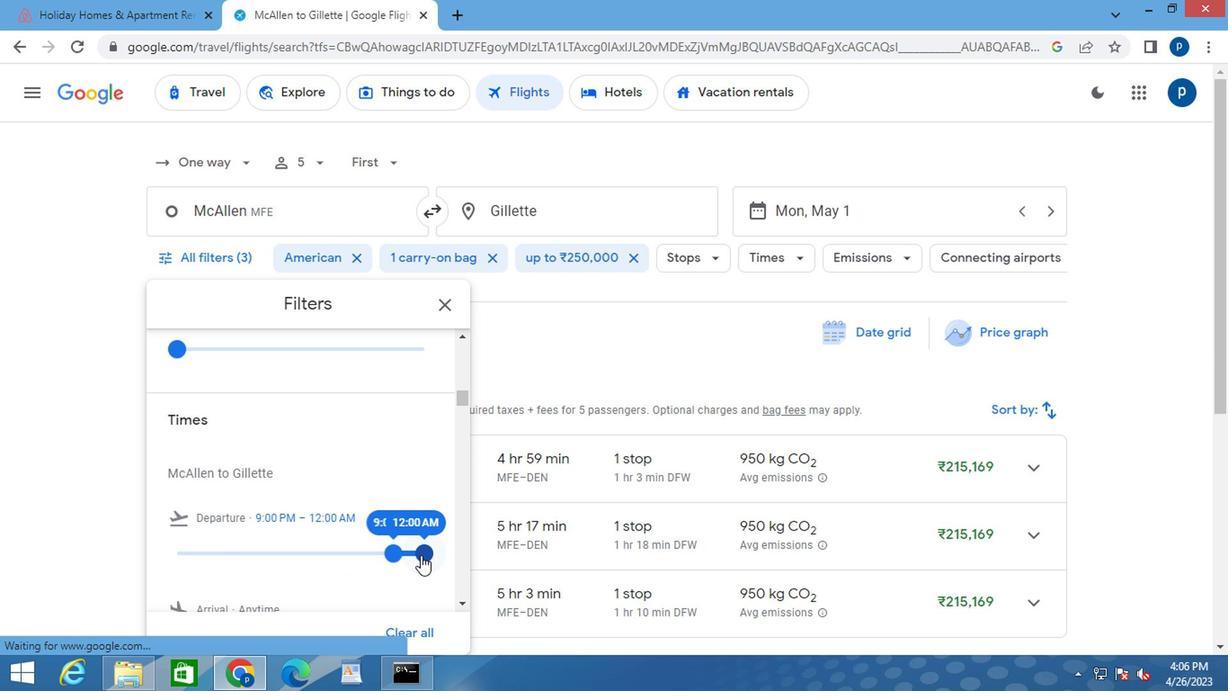 
Action: Mouse pressed left at (419, 552)
Screenshot: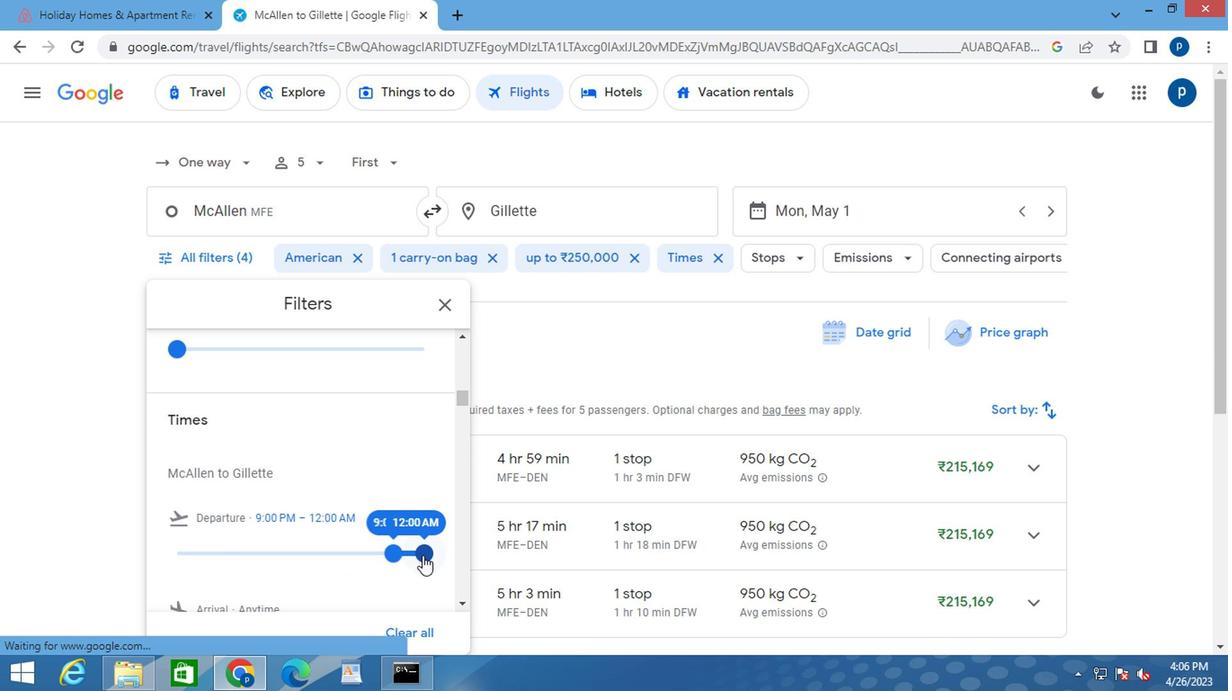 
Action: Mouse moved to (437, 309)
Screenshot: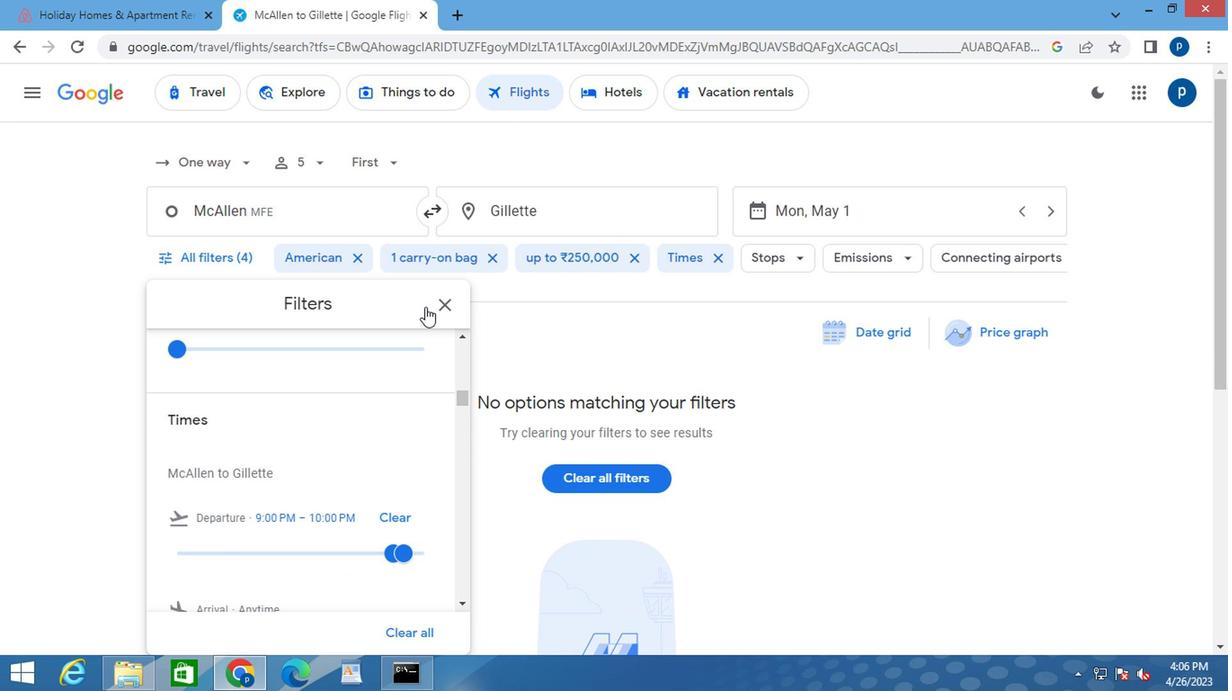 
Action: Mouse pressed left at (437, 309)
Screenshot: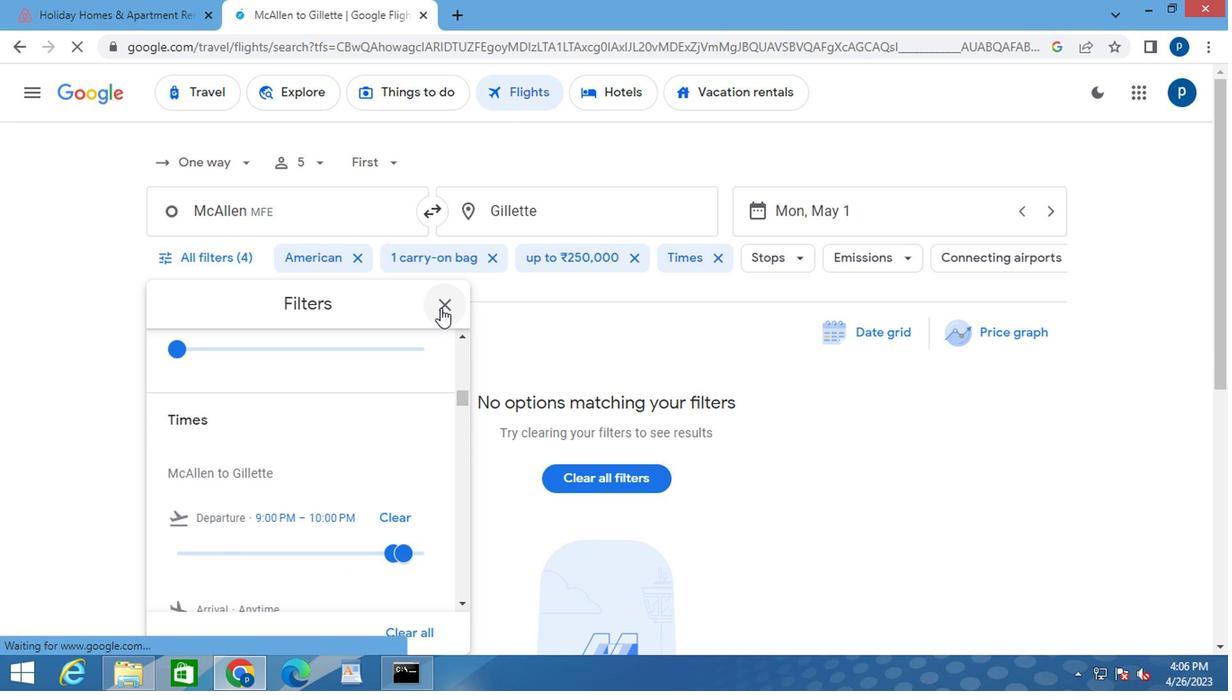 
